 Task: Create a due date automation trigger when advanced on, on the monday of the week a card is due add basic without the green label at 11:00 AM.
Action: Mouse moved to (930, 280)
Screenshot: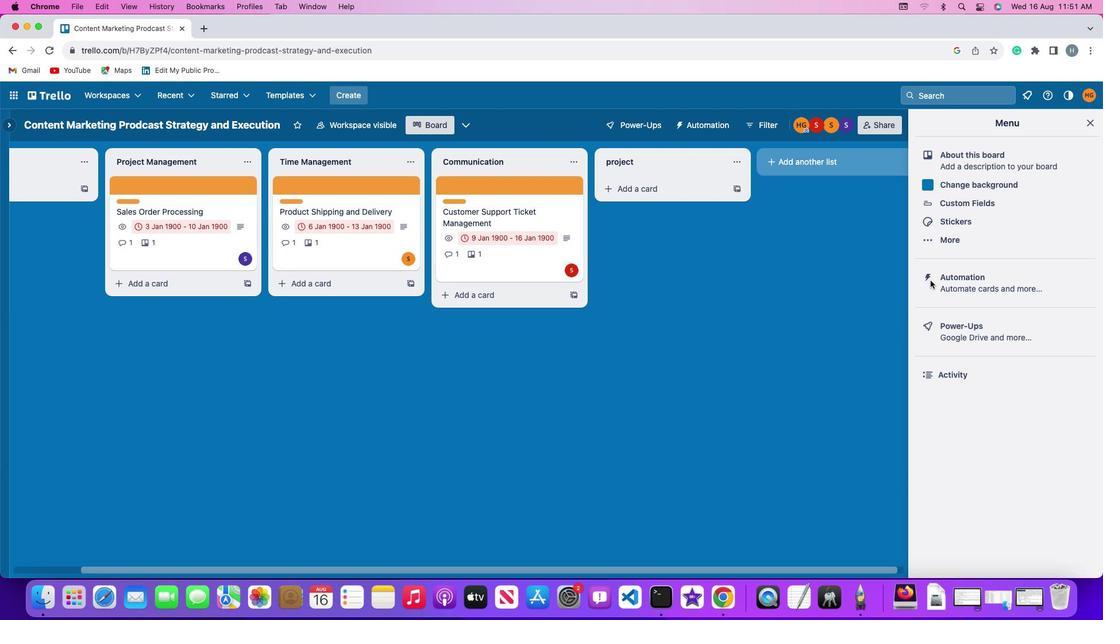 
Action: Mouse pressed left at (930, 280)
Screenshot: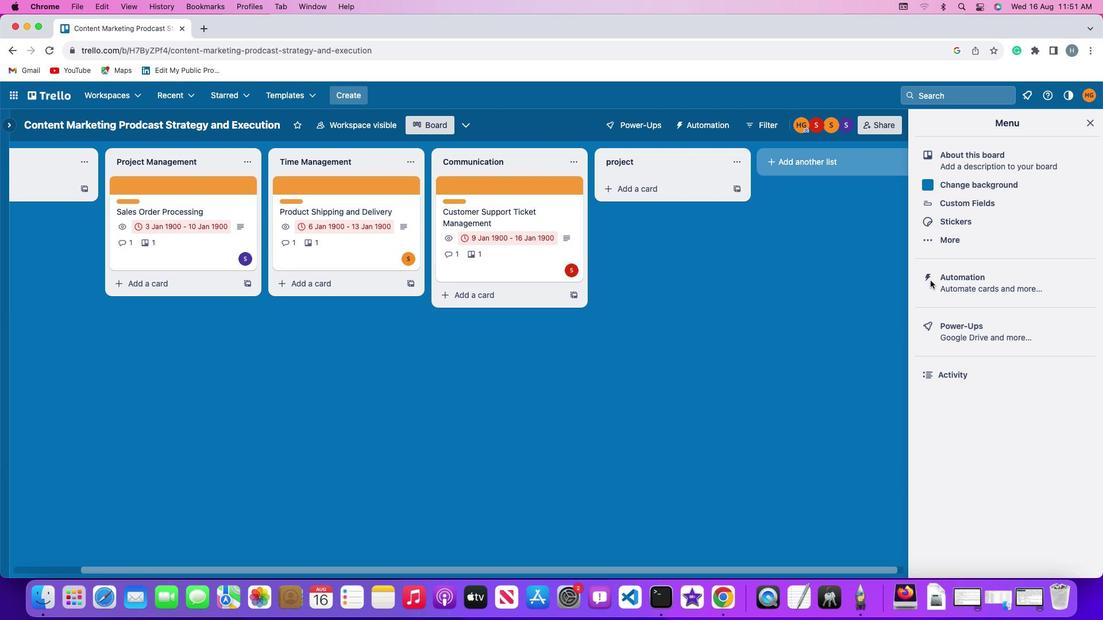 
Action: Mouse pressed left at (930, 280)
Screenshot: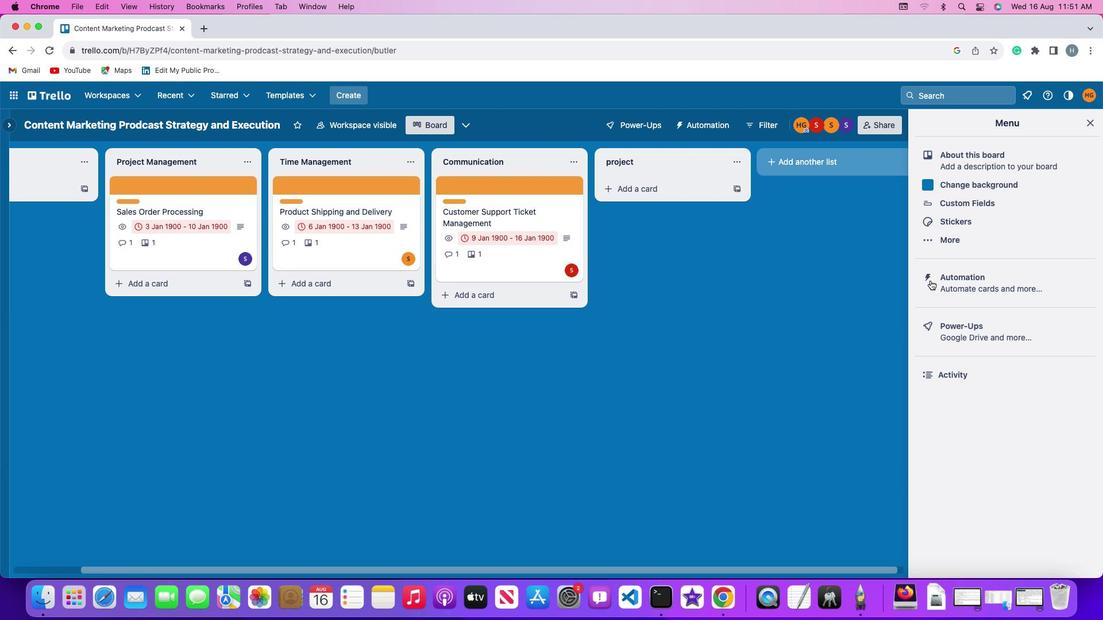 
Action: Mouse moved to (111, 270)
Screenshot: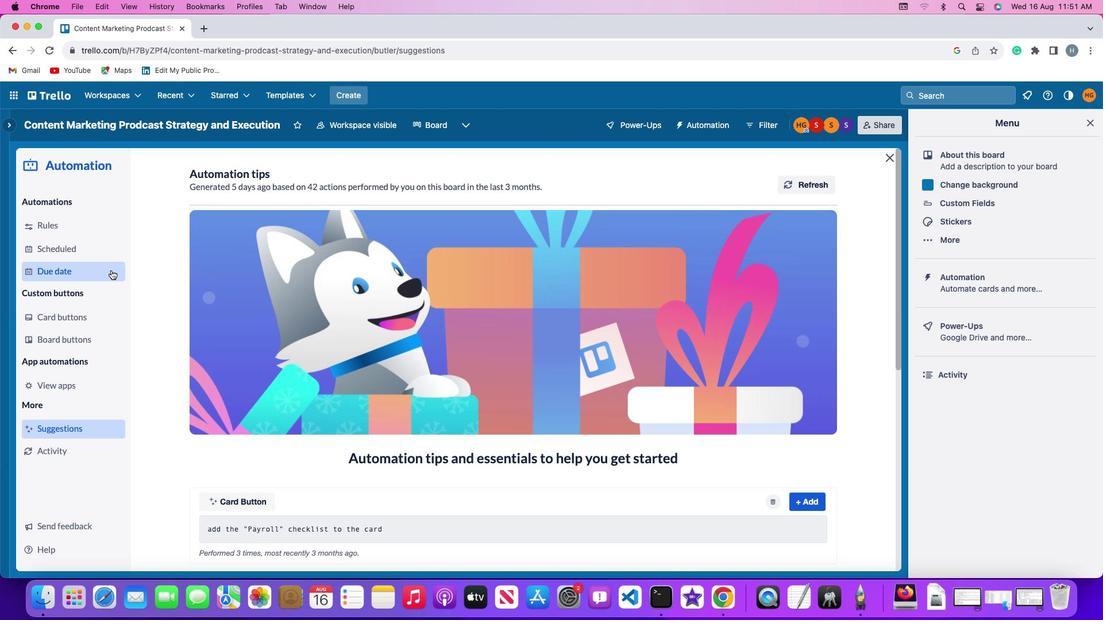 
Action: Mouse pressed left at (111, 270)
Screenshot: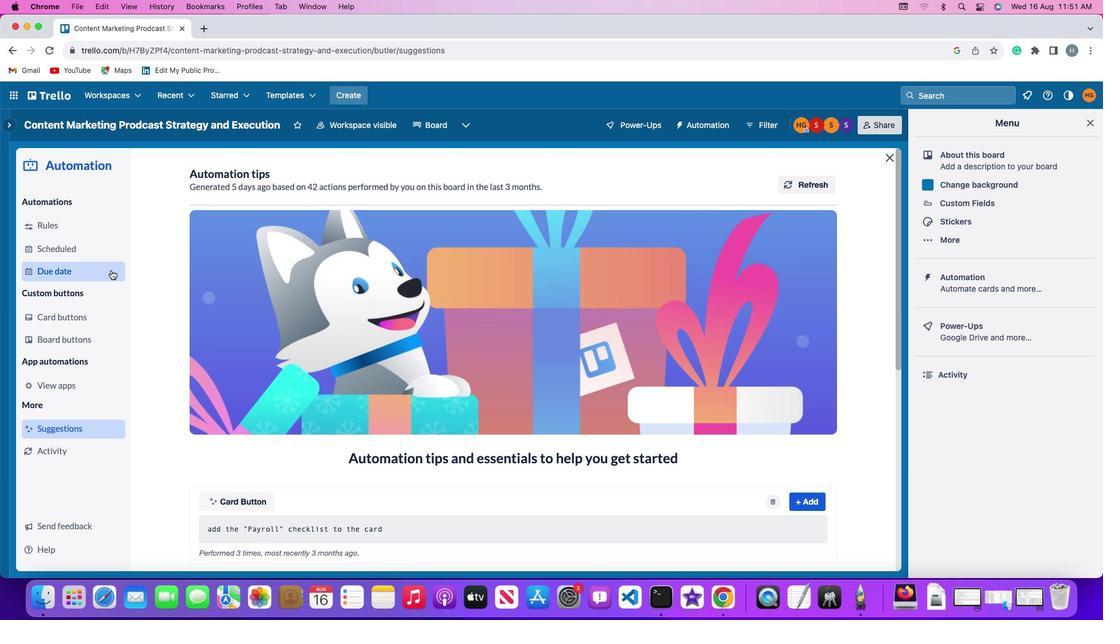
Action: Mouse moved to (761, 172)
Screenshot: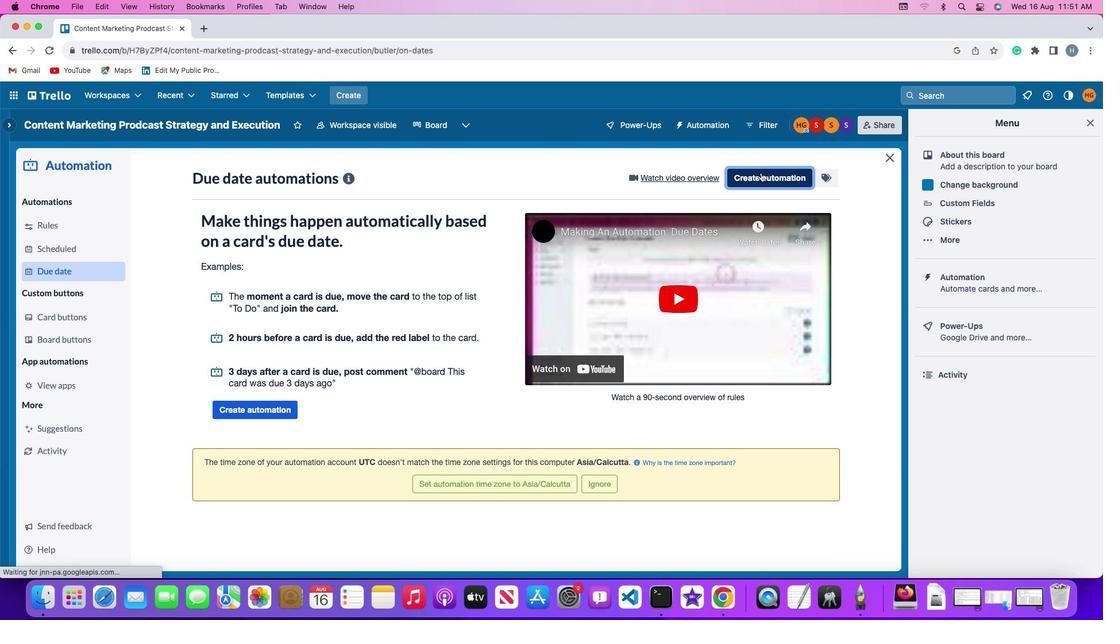 
Action: Mouse pressed left at (761, 172)
Screenshot: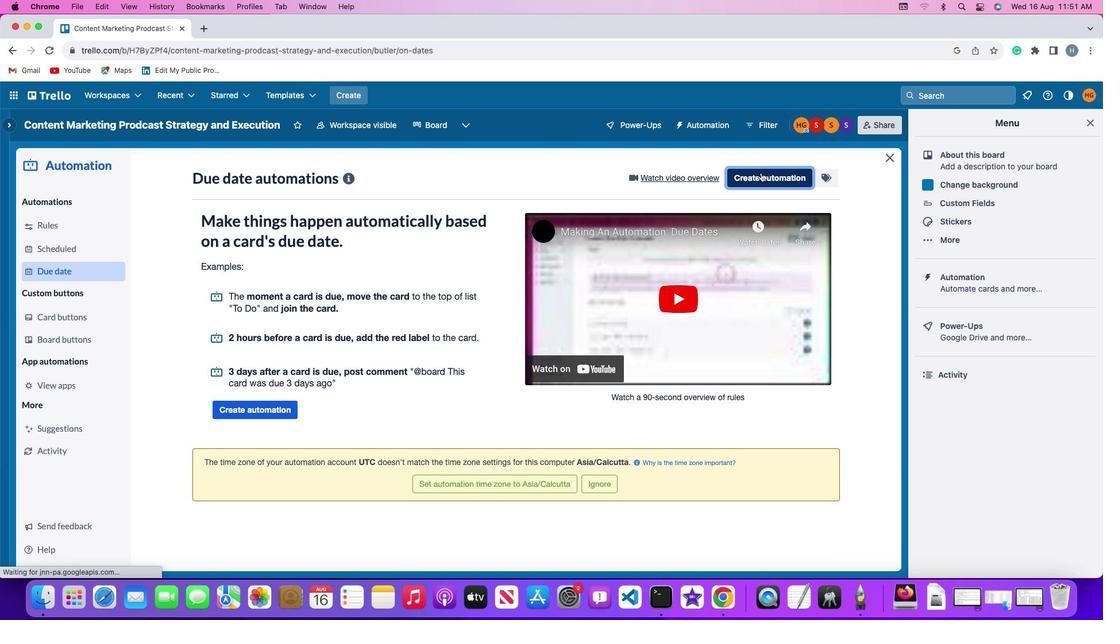 
Action: Mouse moved to (757, 171)
Screenshot: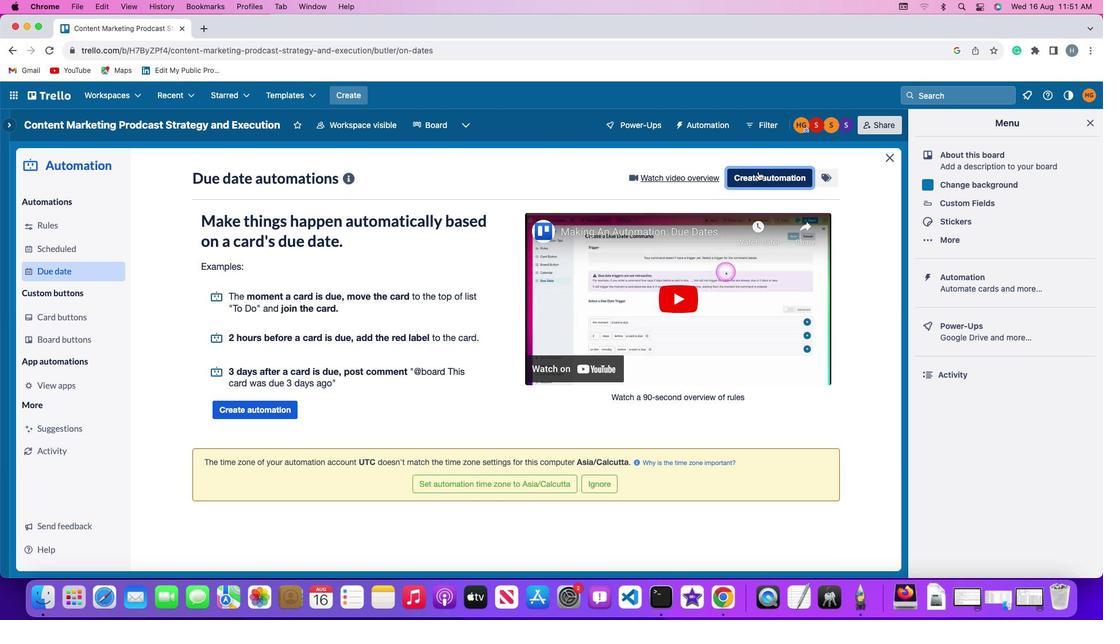 
Action: Mouse pressed left at (757, 171)
Screenshot: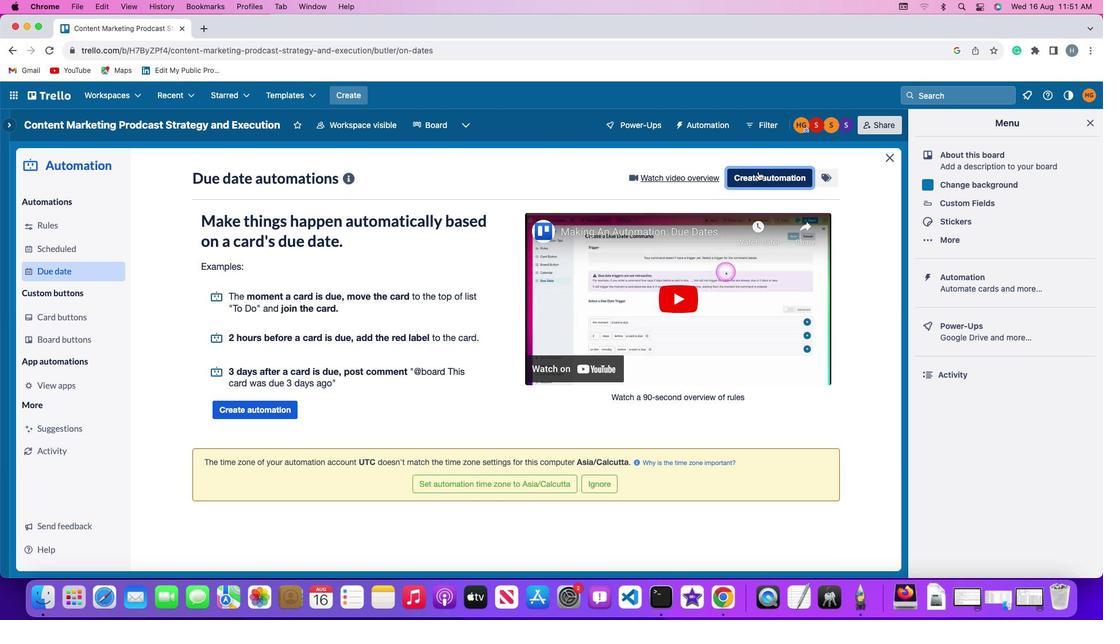 
Action: Mouse moved to (225, 291)
Screenshot: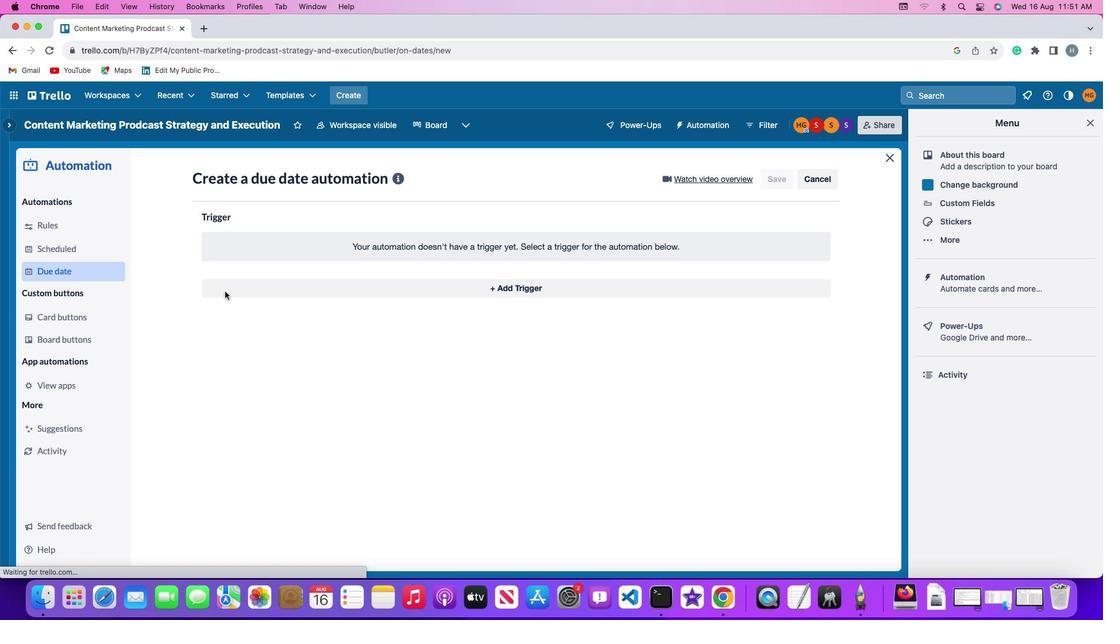 
Action: Mouse pressed left at (225, 291)
Screenshot: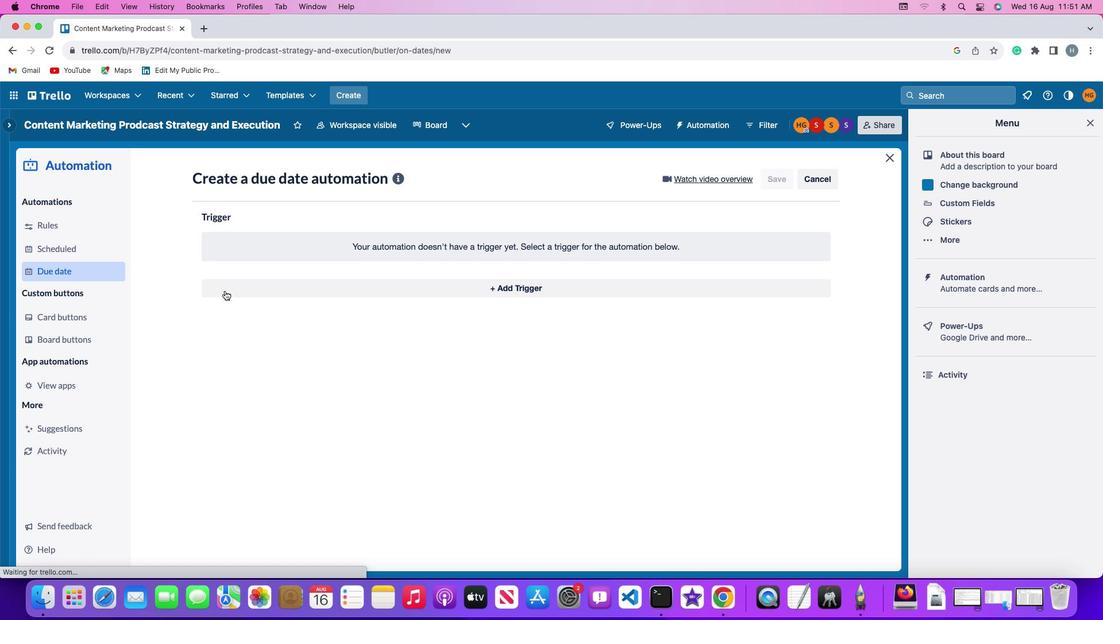 
Action: Mouse moved to (249, 491)
Screenshot: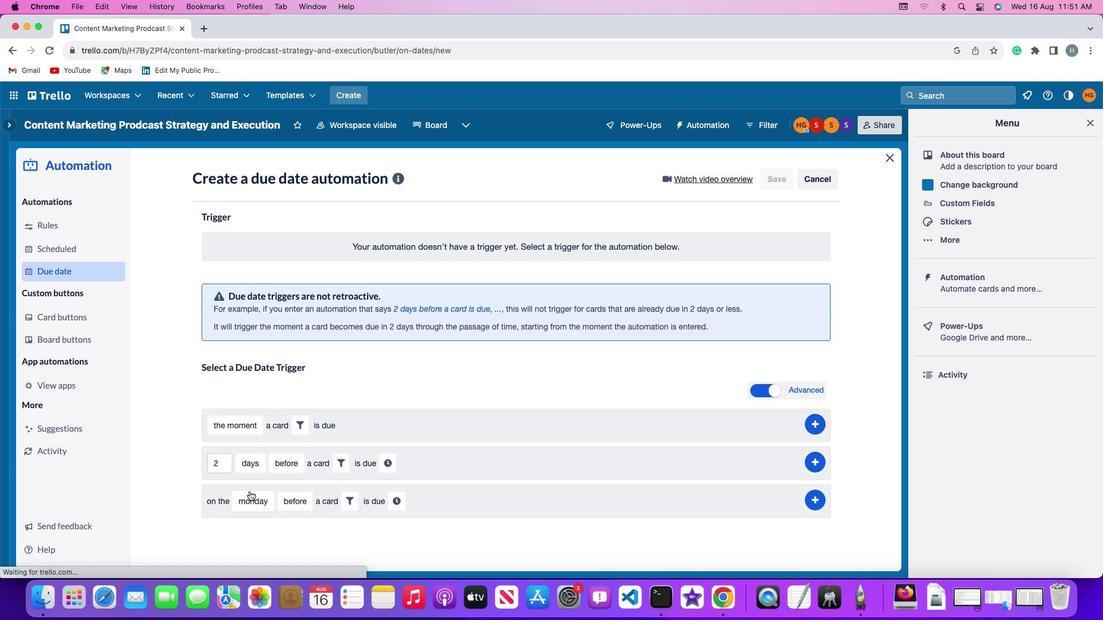 
Action: Mouse pressed left at (249, 491)
Screenshot: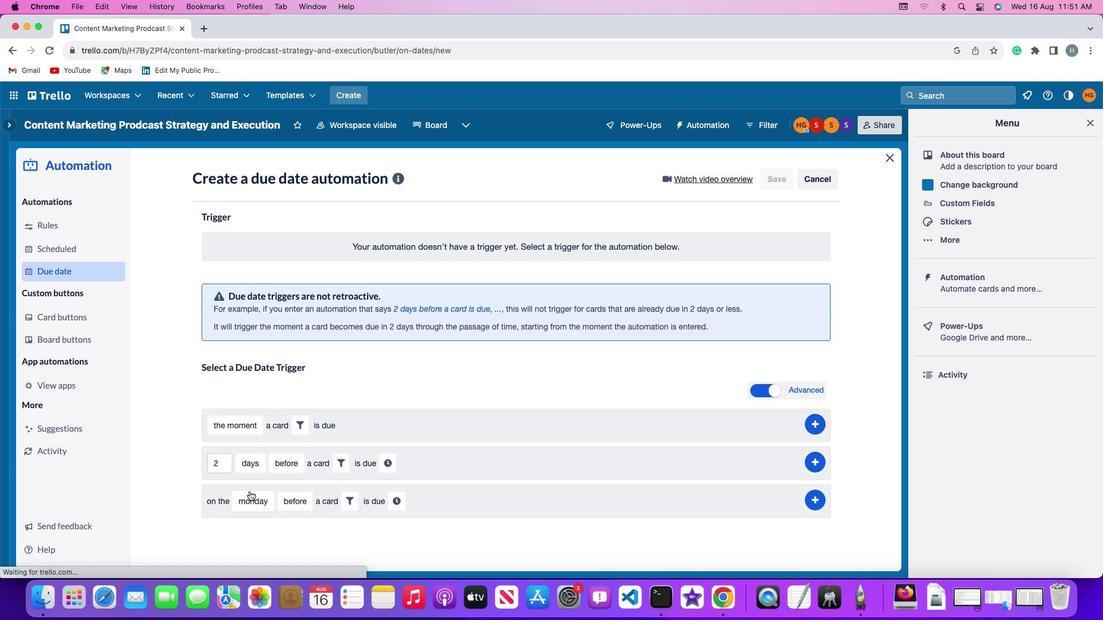 
Action: Mouse moved to (252, 332)
Screenshot: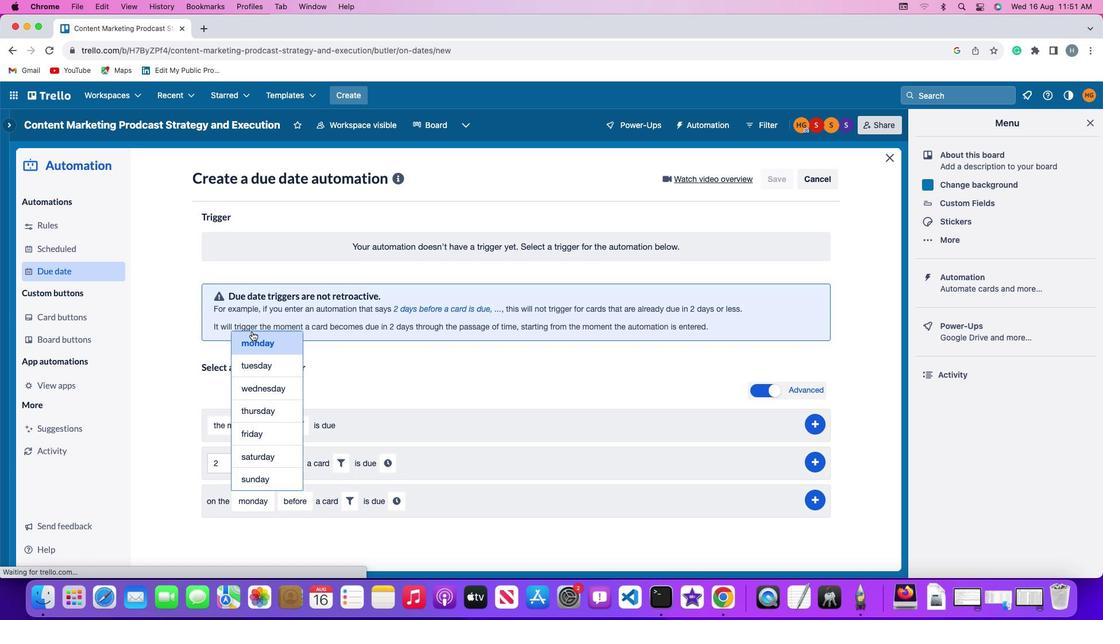 
Action: Mouse pressed left at (252, 332)
Screenshot: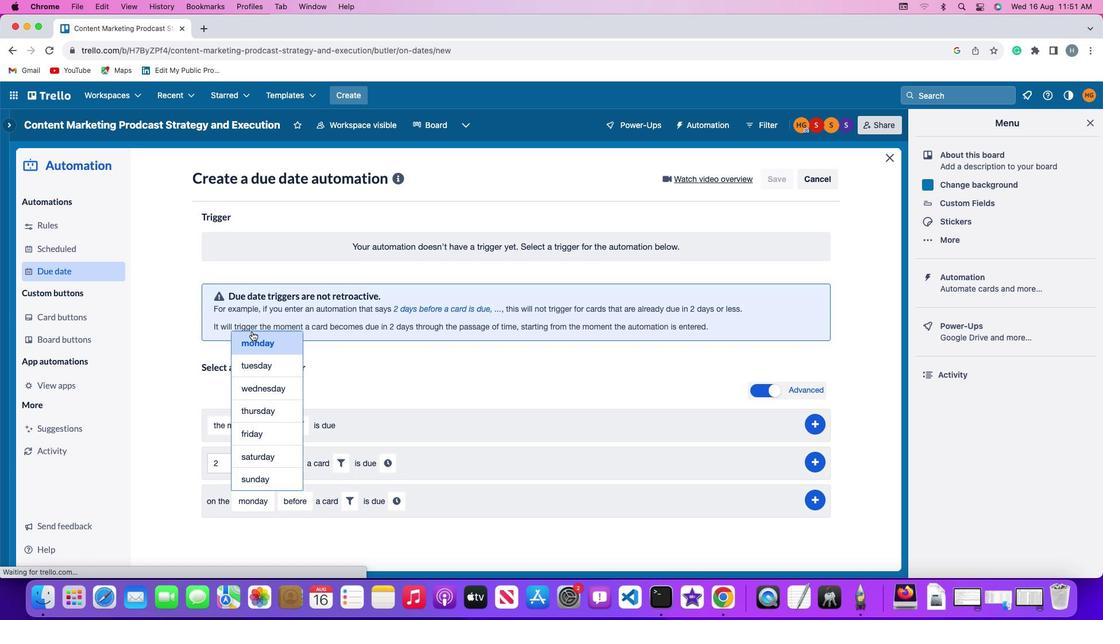 
Action: Mouse moved to (295, 496)
Screenshot: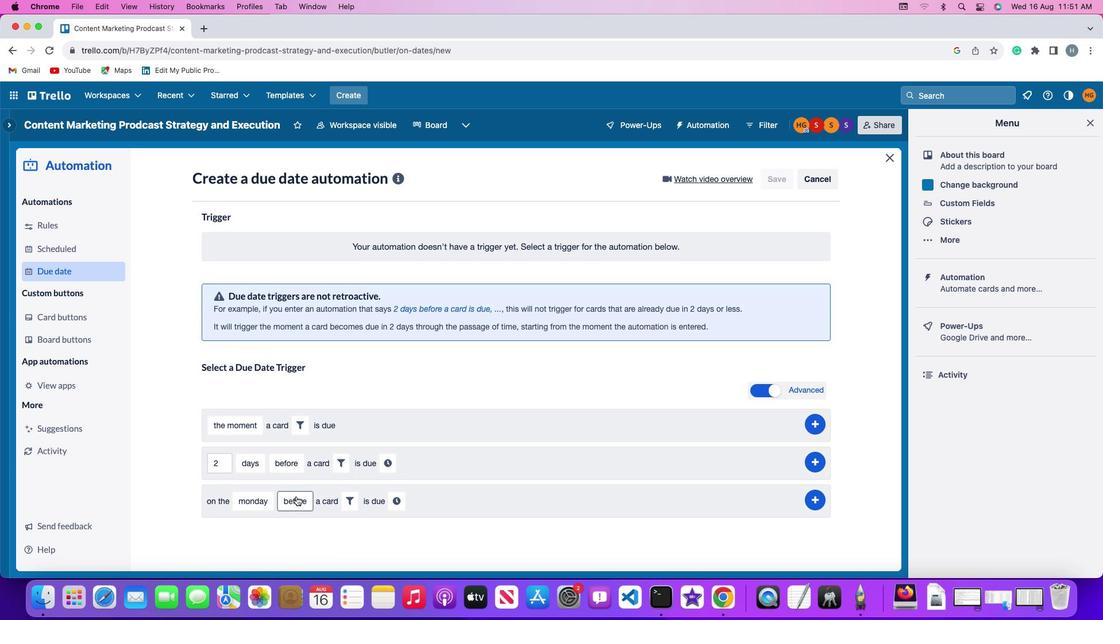 
Action: Mouse pressed left at (295, 496)
Screenshot: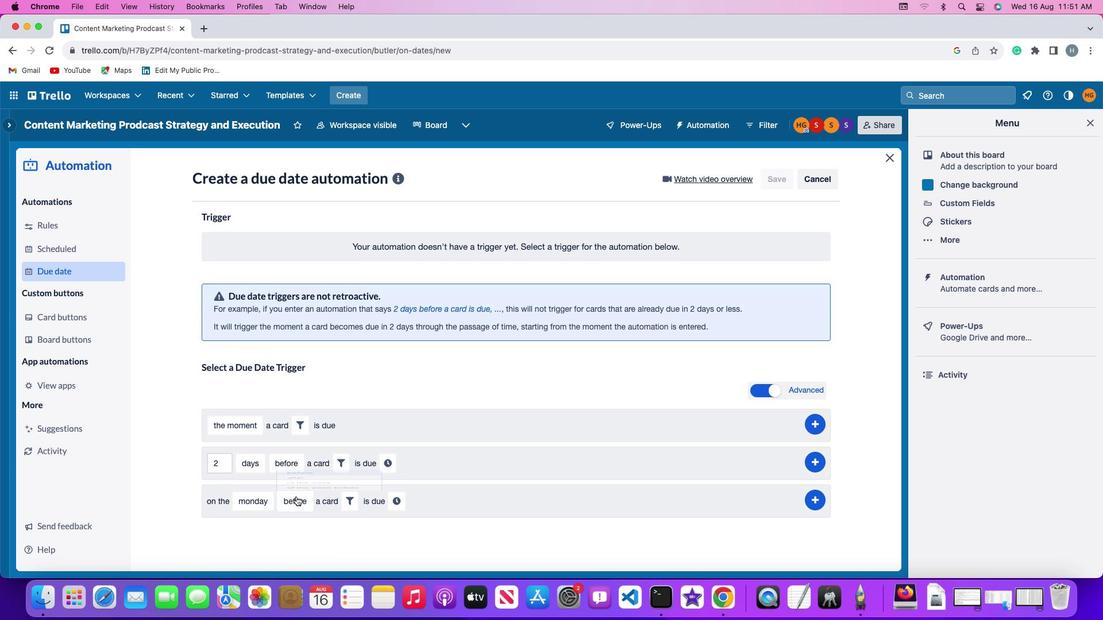 
Action: Mouse moved to (310, 458)
Screenshot: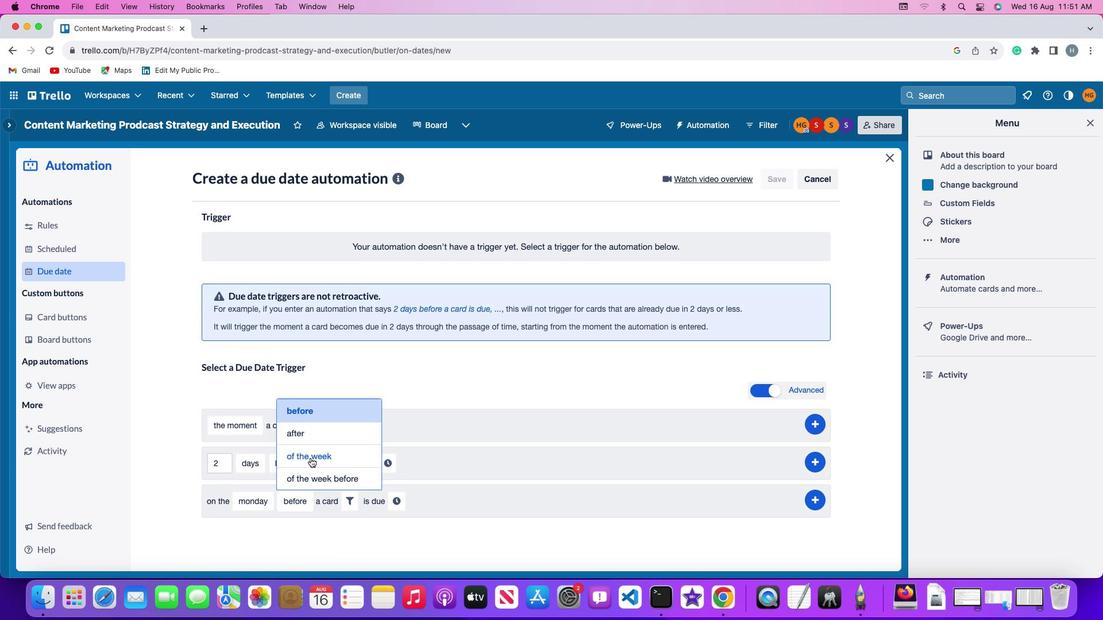 
Action: Mouse pressed left at (310, 458)
Screenshot: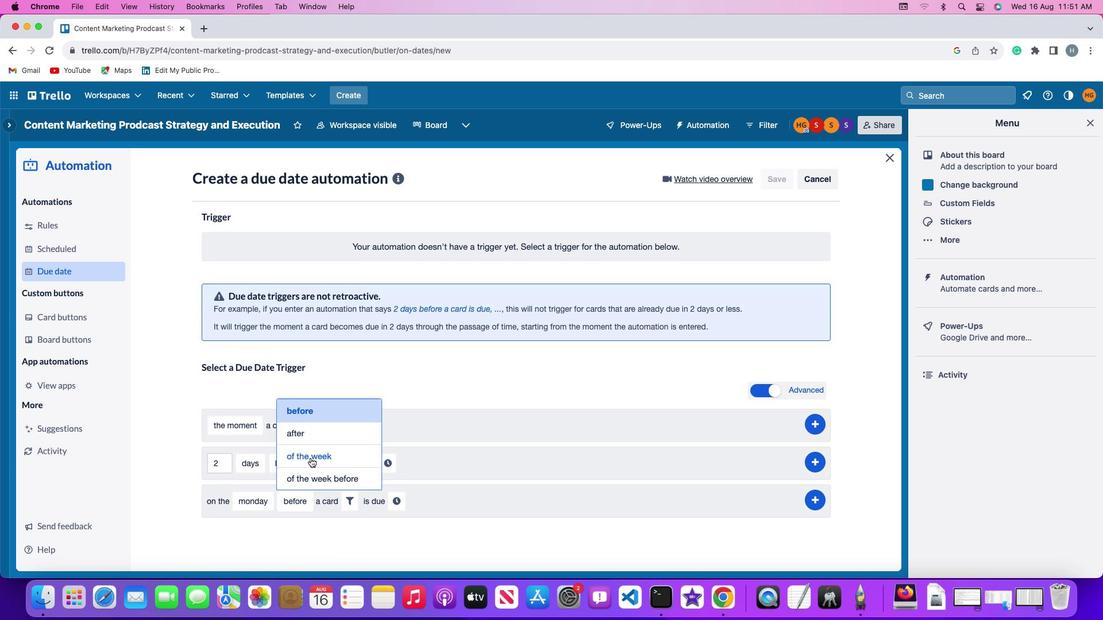 
Action: Mouse moved to (369, 500)
Screenshot: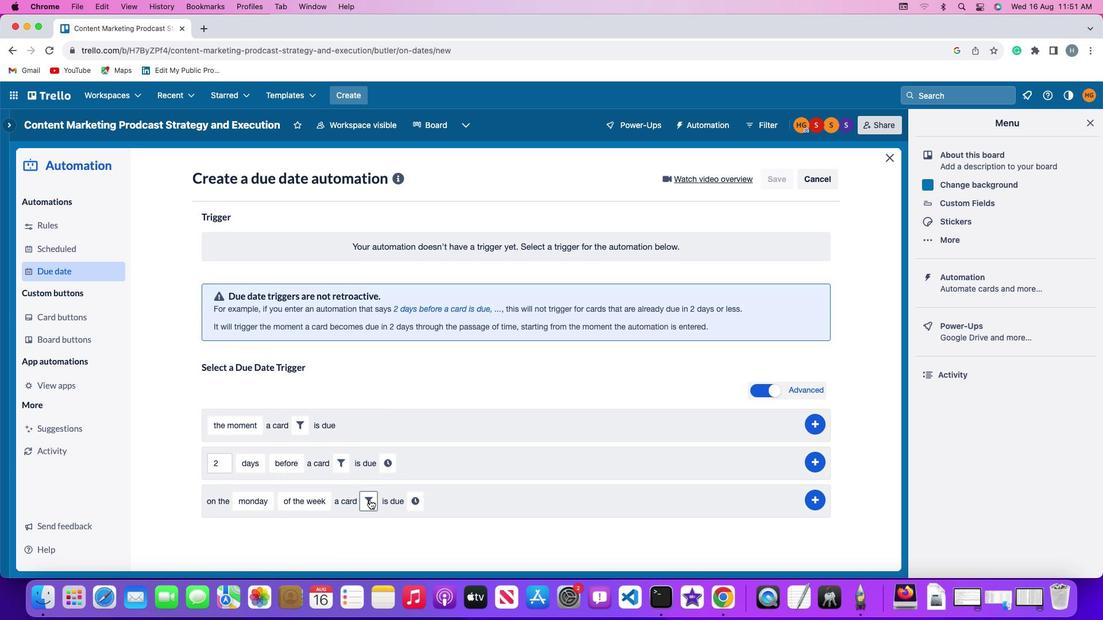 
Action: Mouse pressed left at (369, 500)
Screenshot: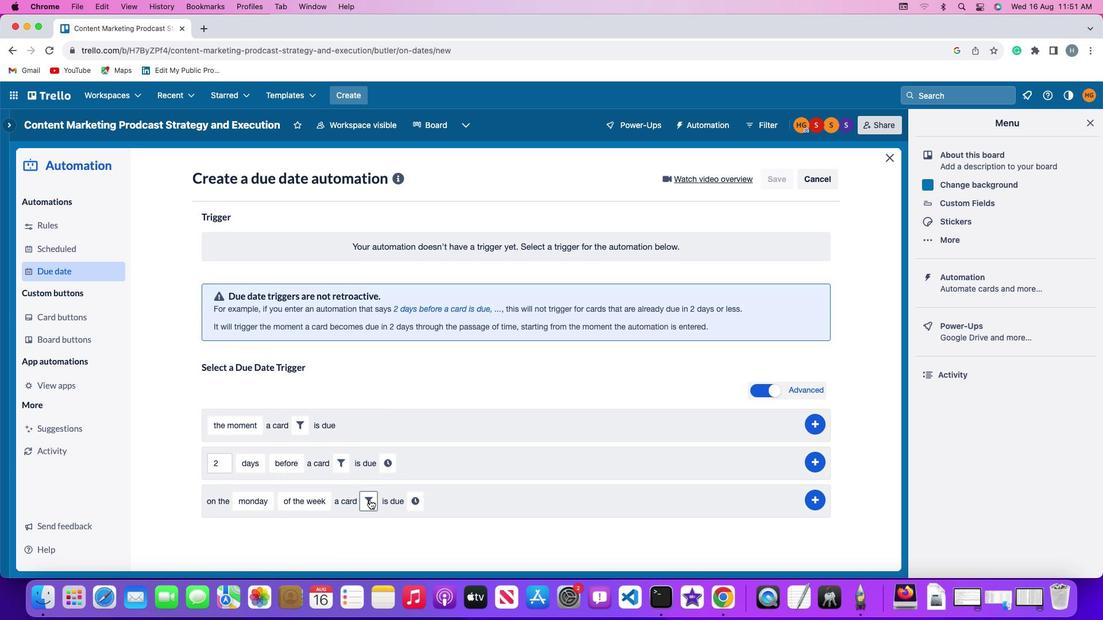
Action: Mouse moved to (334, 542)
Screenshot: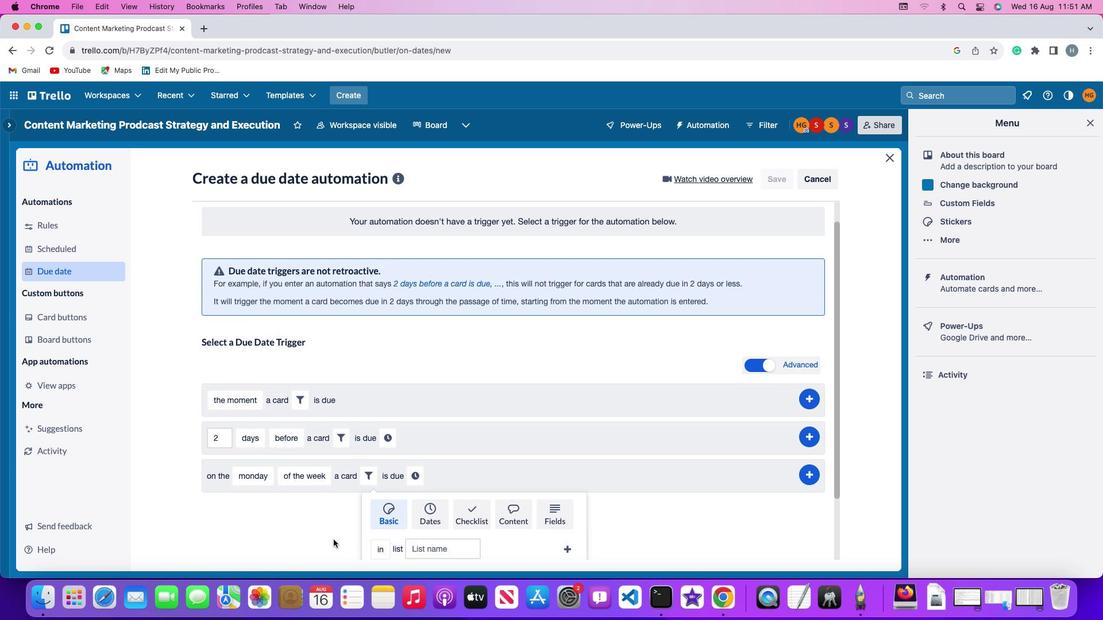 
Action: Mouse scrolled (334, 542) with delta (0, 0)
Screenshot: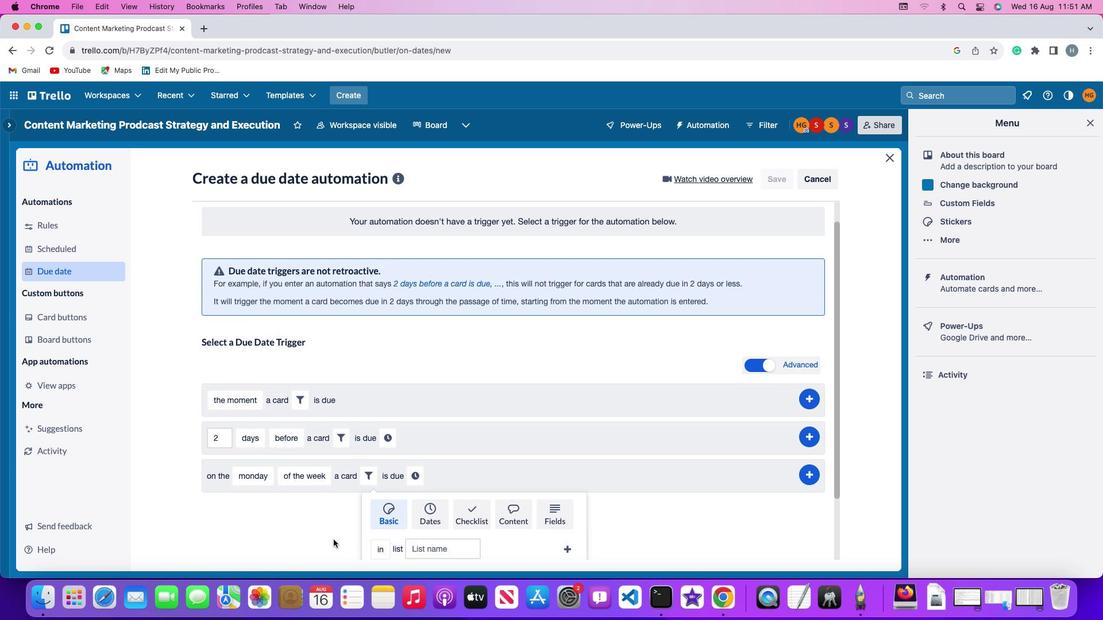 
Action: Mouse moved to (334, 542)
Screenshot: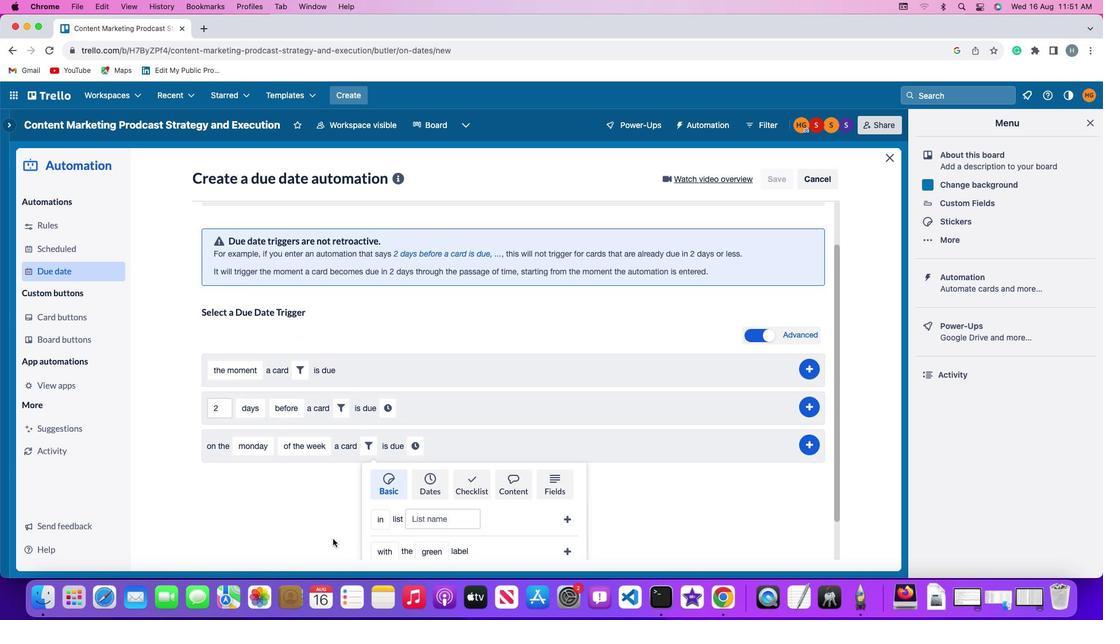 
Action: Mouse scrolled (334, 542) with delta (0, 0)
Screenshot: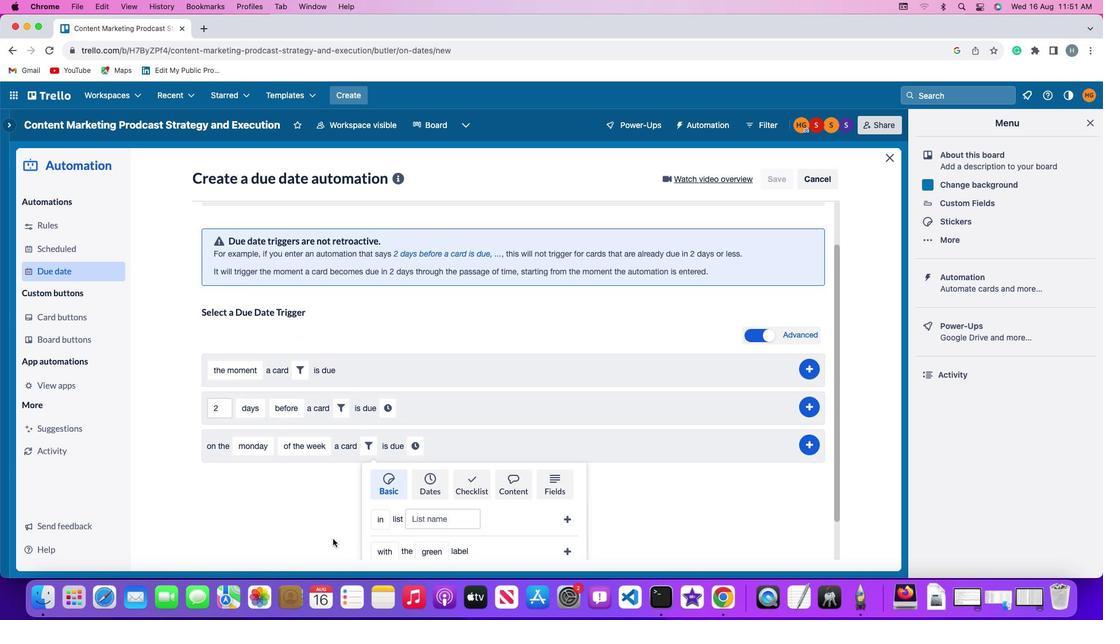 
Action: Mouse moved to (334, 541)
Screenshot: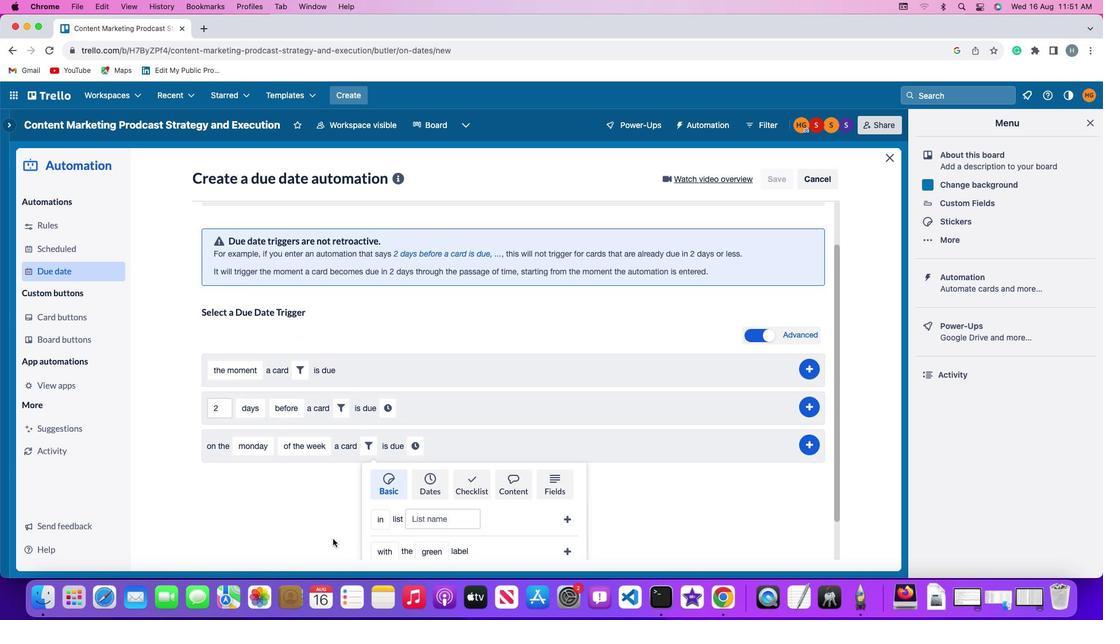 
Action: Mouse scrolled (334, 541) with delta (0, -1)
Screenshot: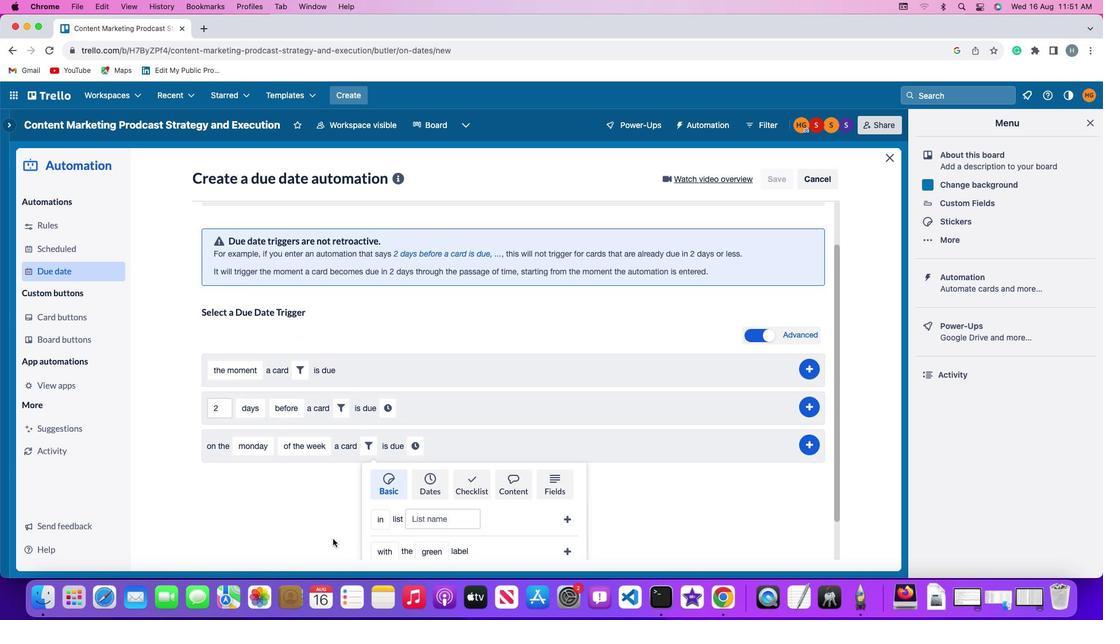 
Action: Mouse moved to (334, 541)
Screenshot: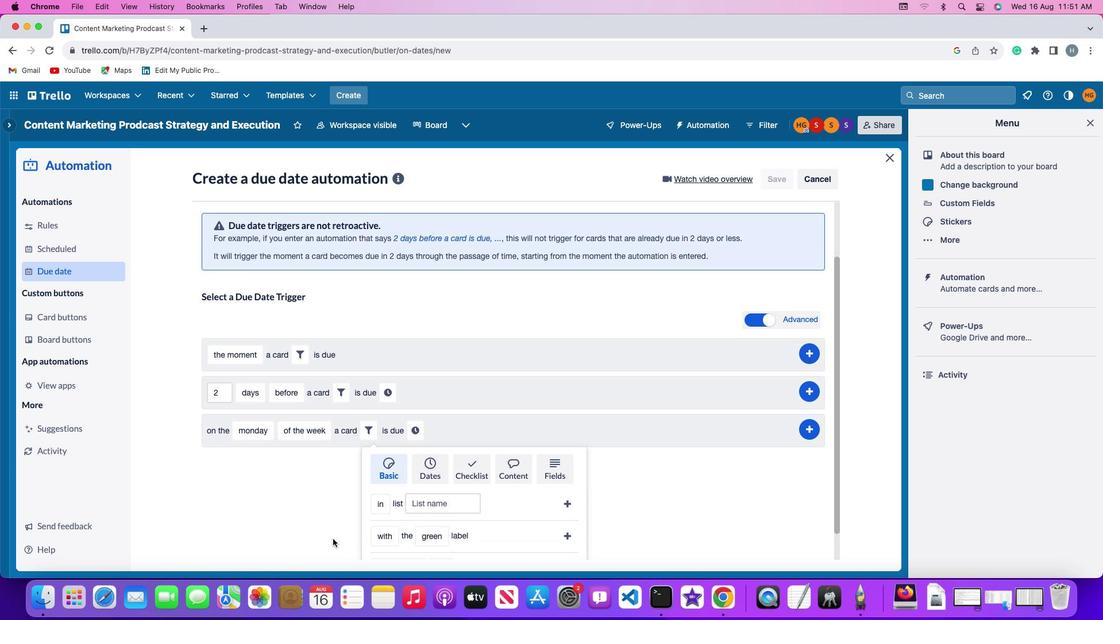 
Action: Mouse scrolled (334, 541) with delta (0, -2)
Screenshot: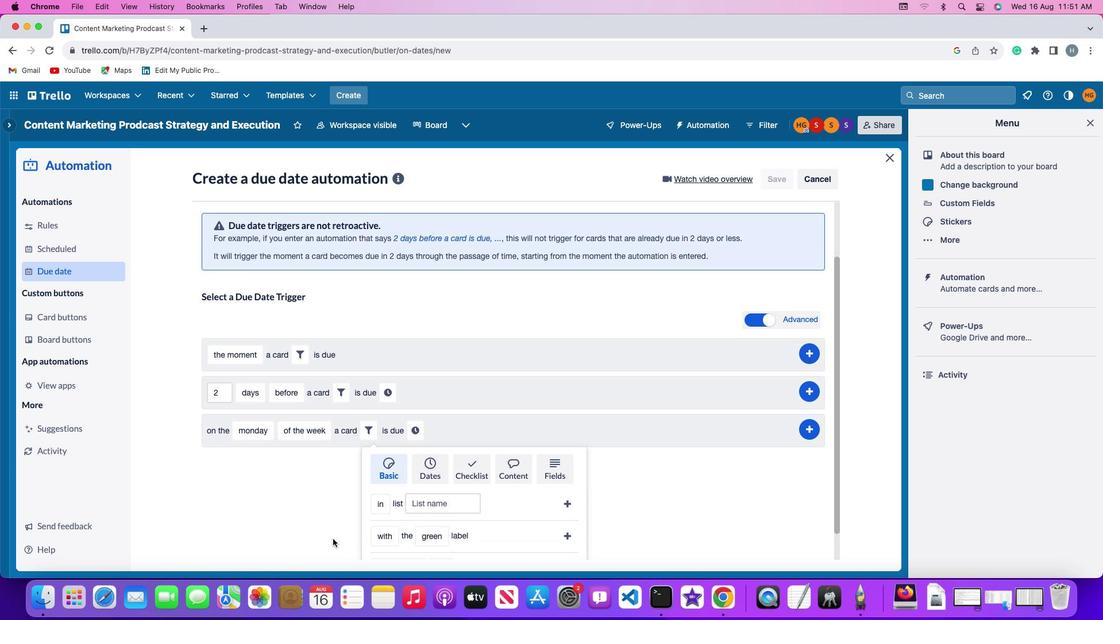 
Action: Mouse moved to (333, 540)
Screenshot: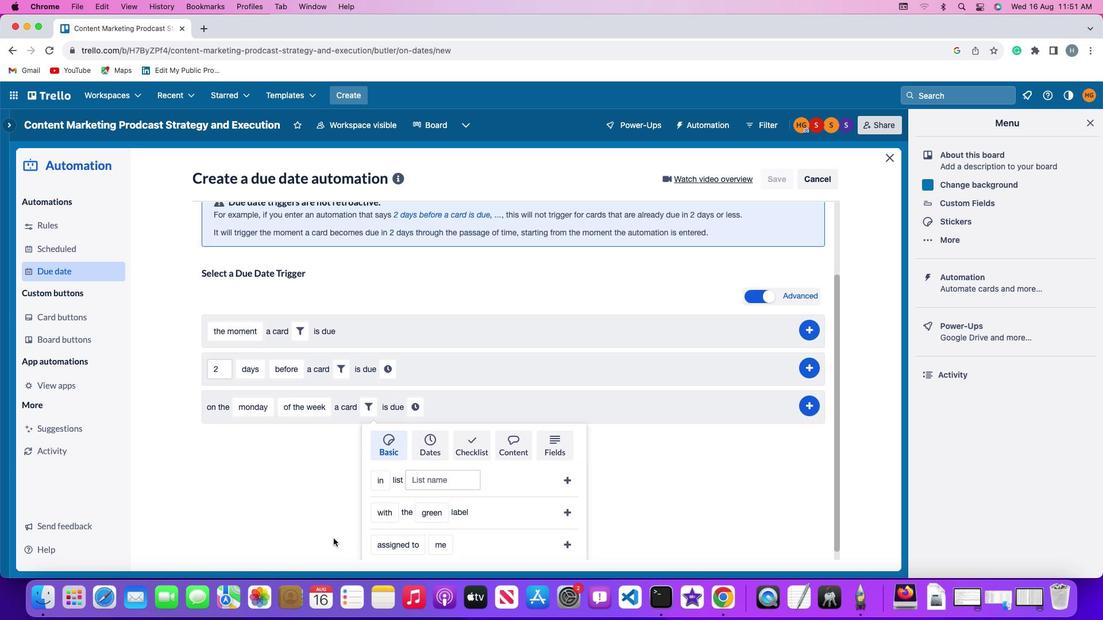 
Action: Mouse scrolled (333, 540) with delta (0, -3)
Screenshot: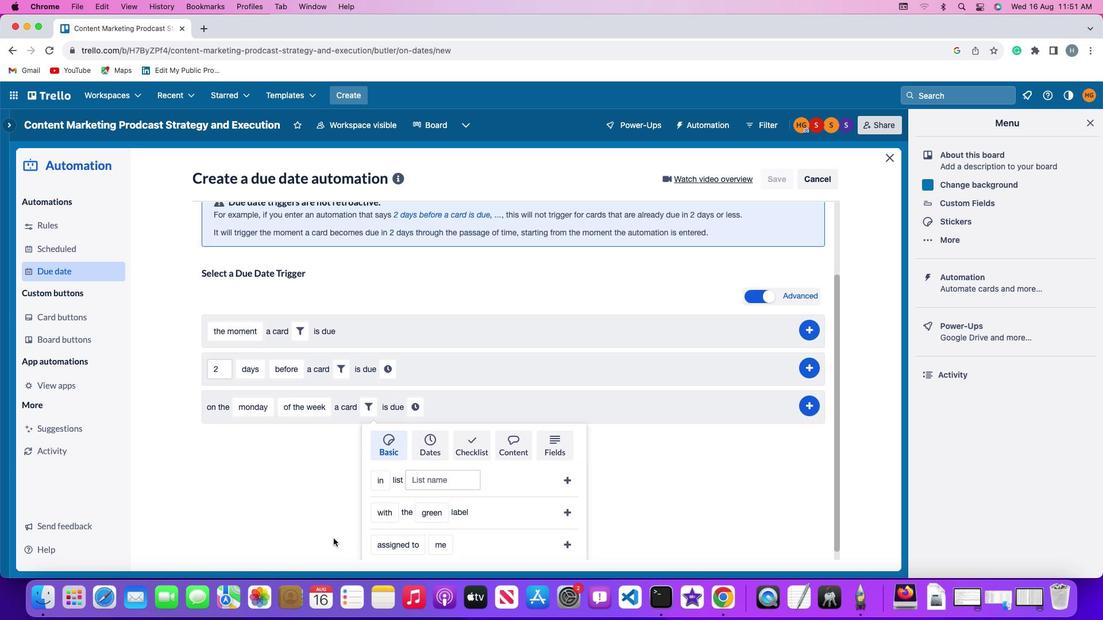 
Action: Mouse moved to (333, 538)
Screenshot: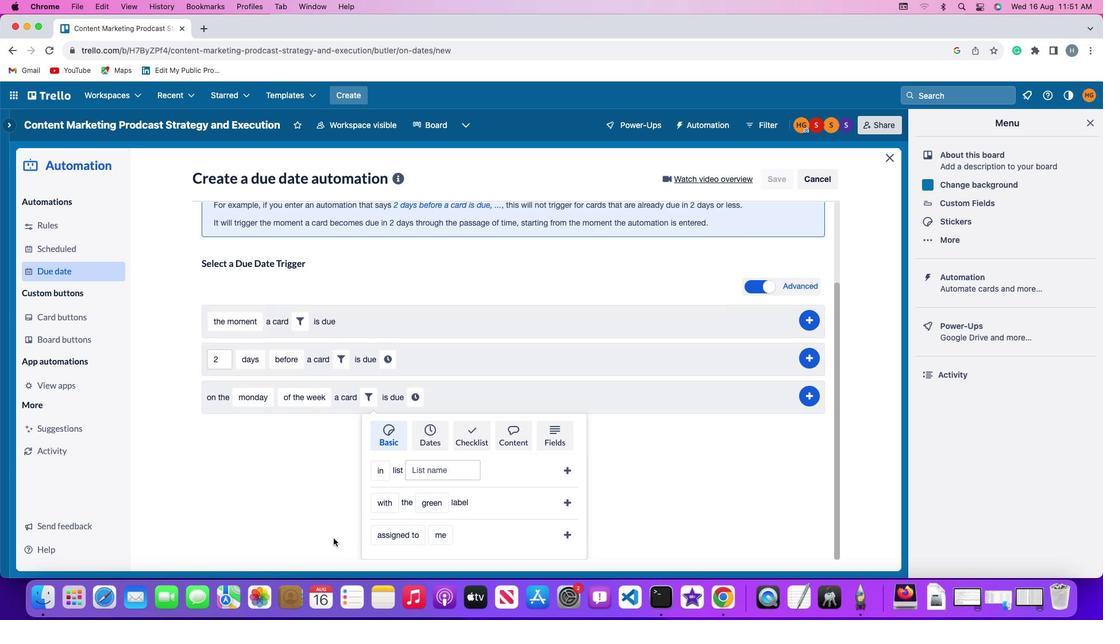
Action: Mouse scrolled (333, 538) with delta (0, 0)
Screenshot: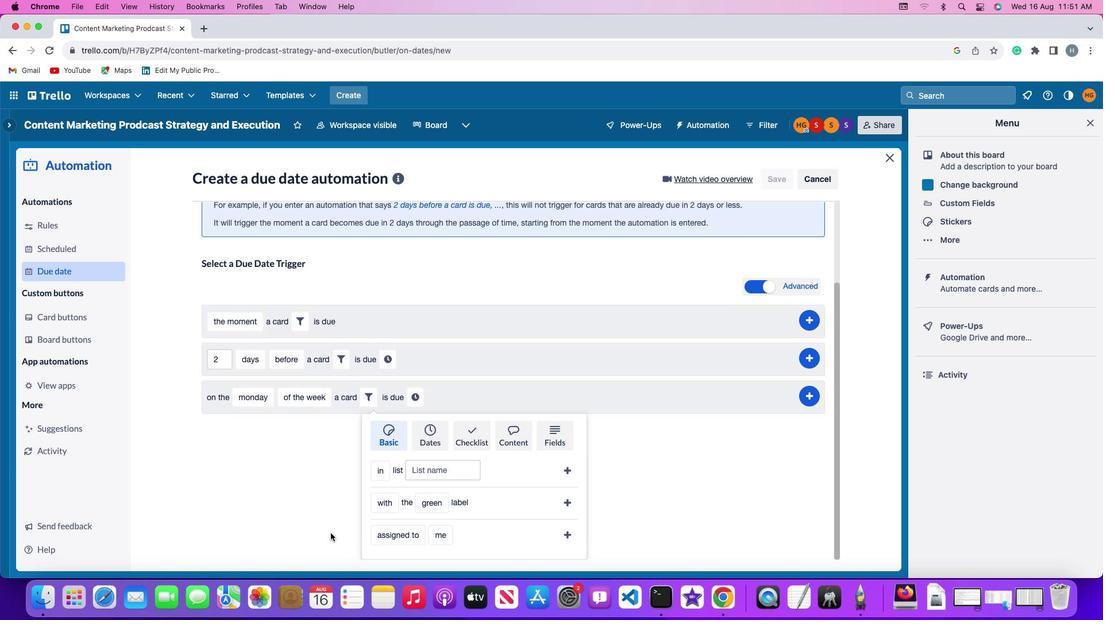 
Action: Mouse scrolled (333, 538) with delta (0, 0)
Screenshot: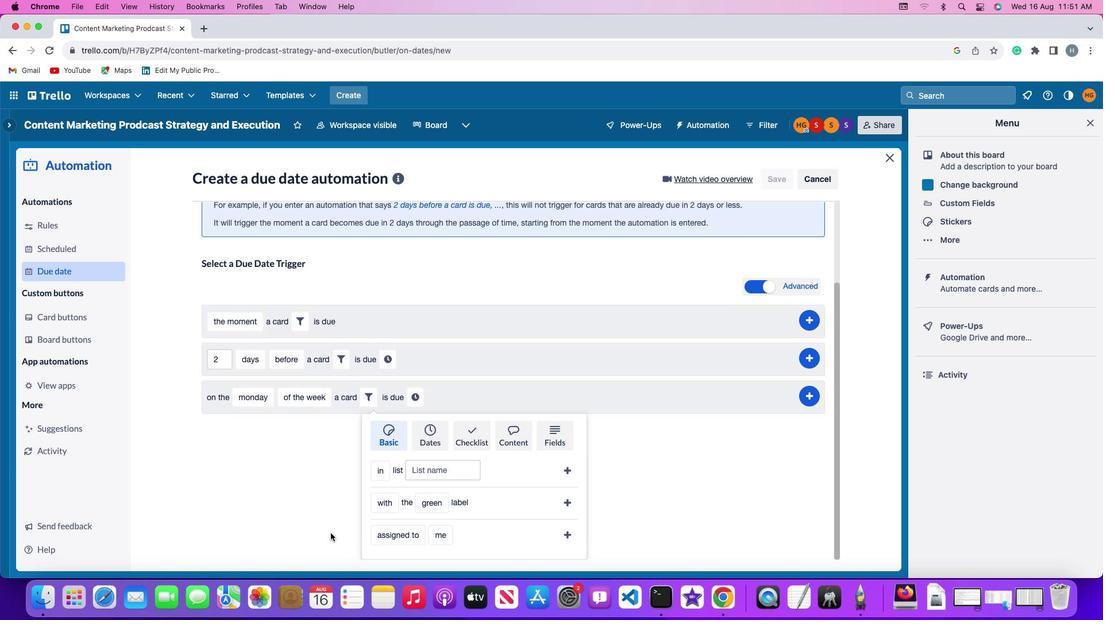 
Action: Mouse scrolled (333, 538) with delta (0, -2)
Screenshot: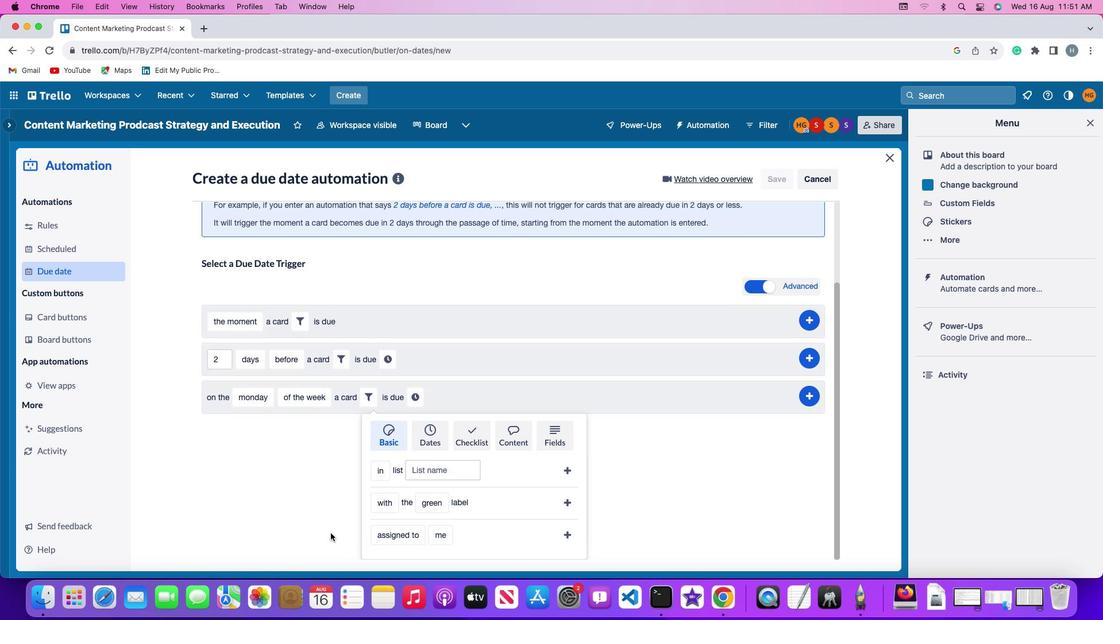 
Action: Mouse scrolled (333, 538) with delta (0, -2)
Screenshot: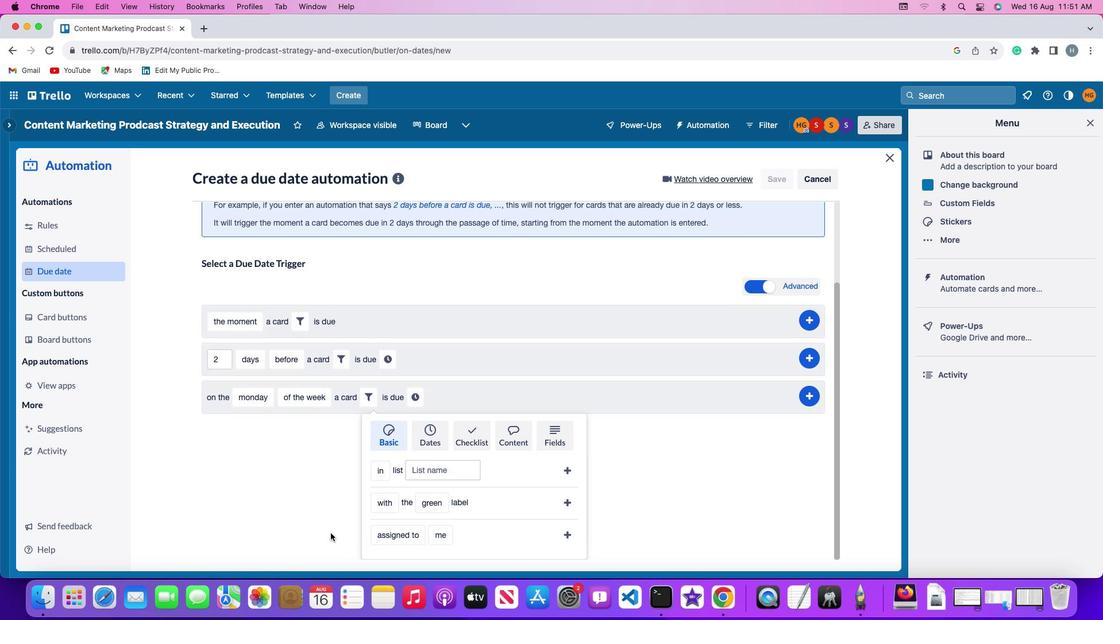 
Action: Mouse moved to (379, 506)
Screenshot: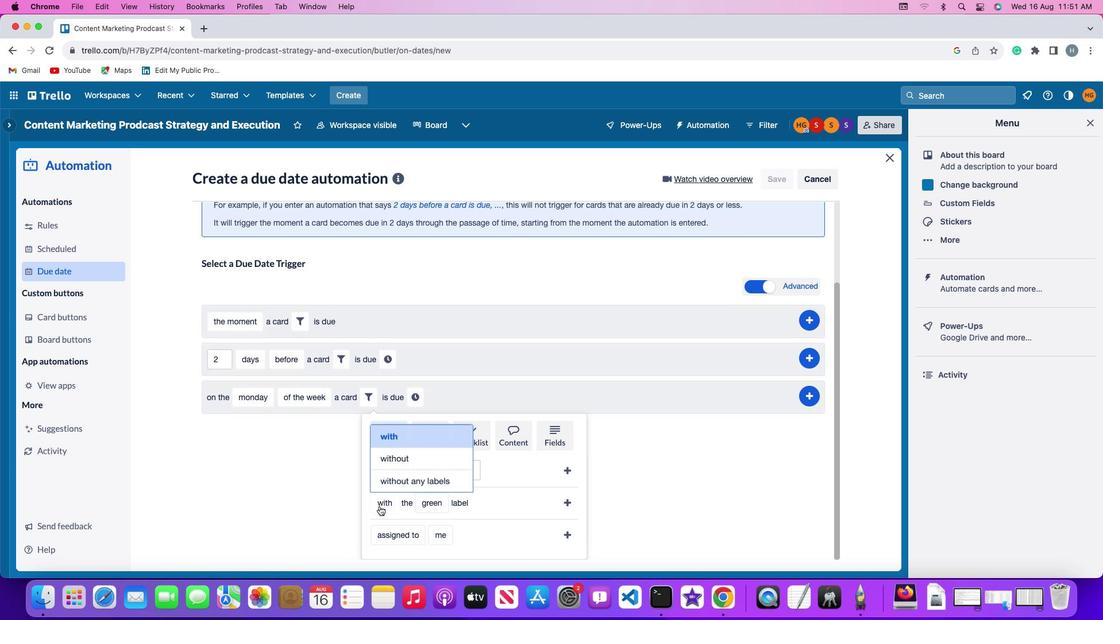 
Action: Mouse pressed left at (379, 506)
Screenshot: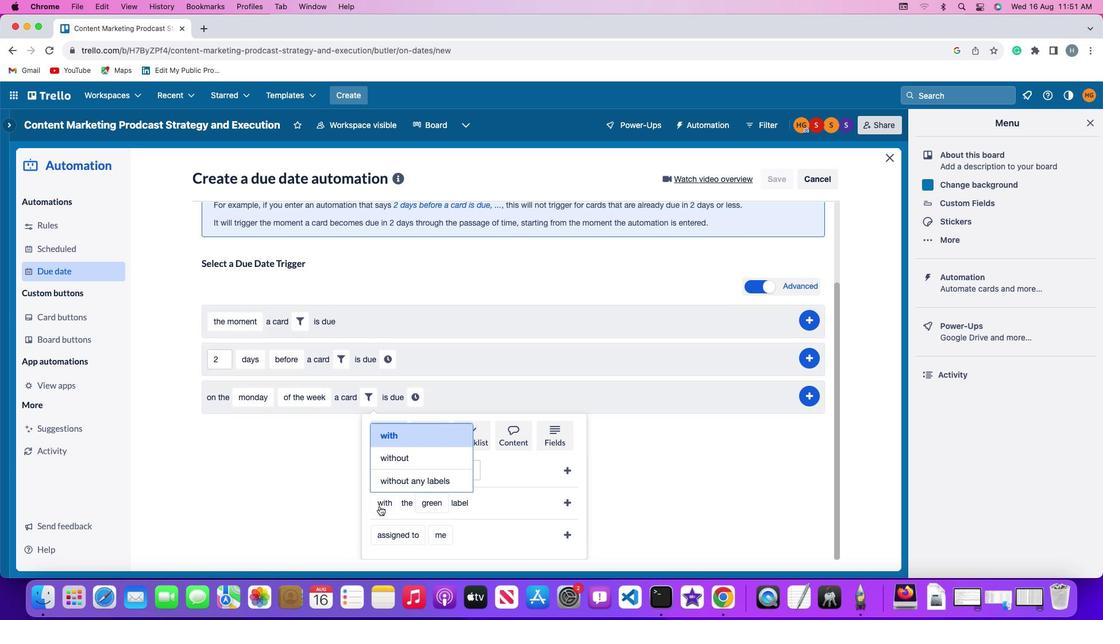 
Action: Mouse moved to (389, 455)
Screenshot: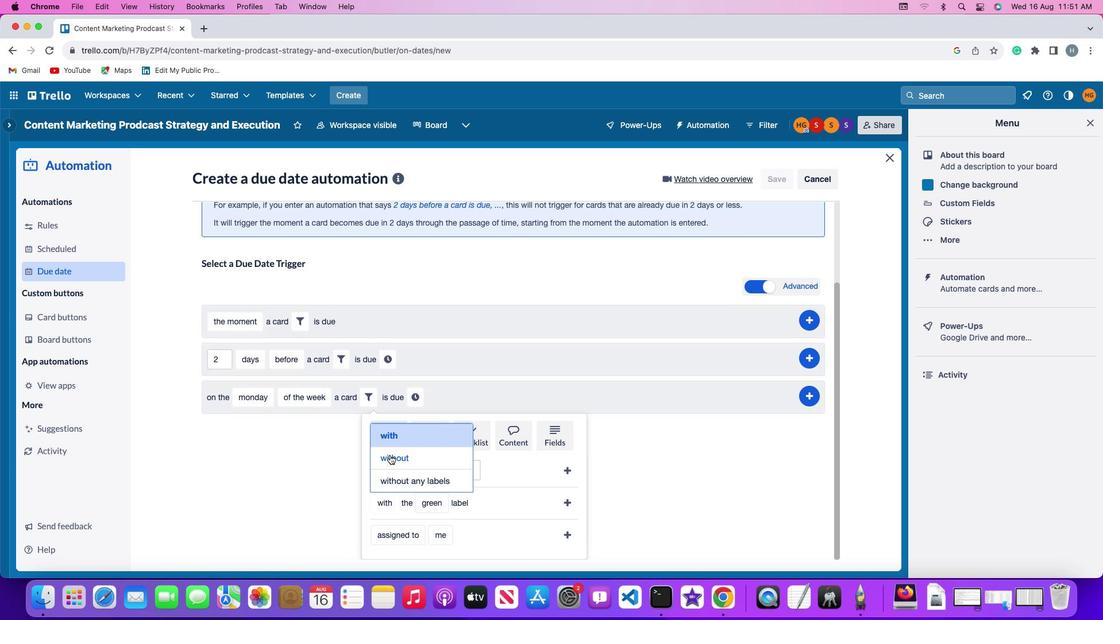 
Action: Mouse pressed left at (389, 455)
Screenshot: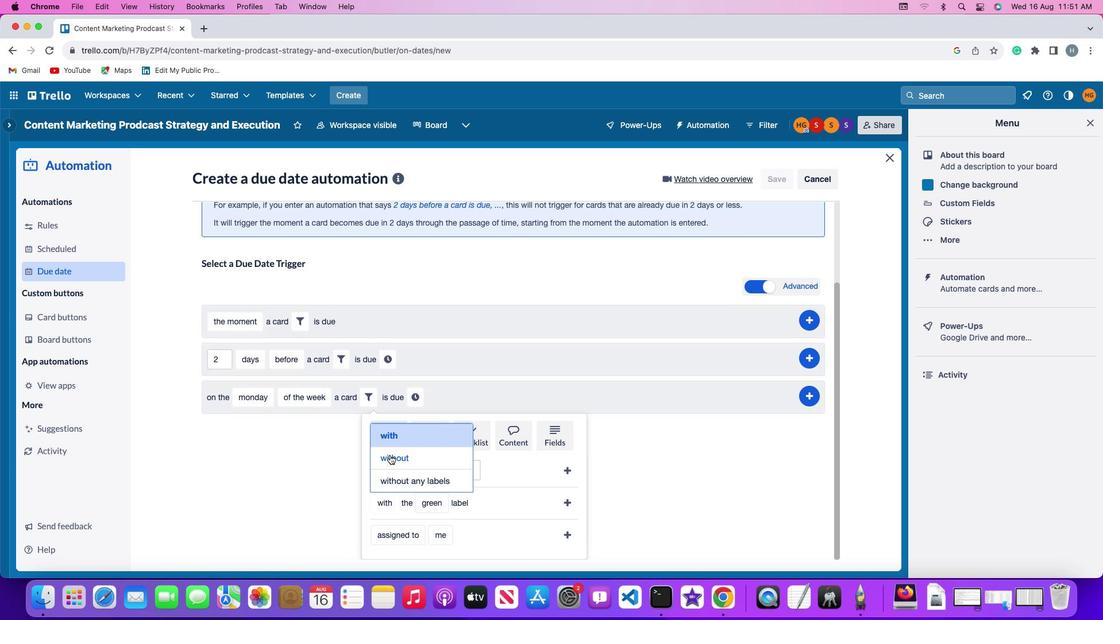 
Action: Mouse moved to (440, 496)
Screenshot: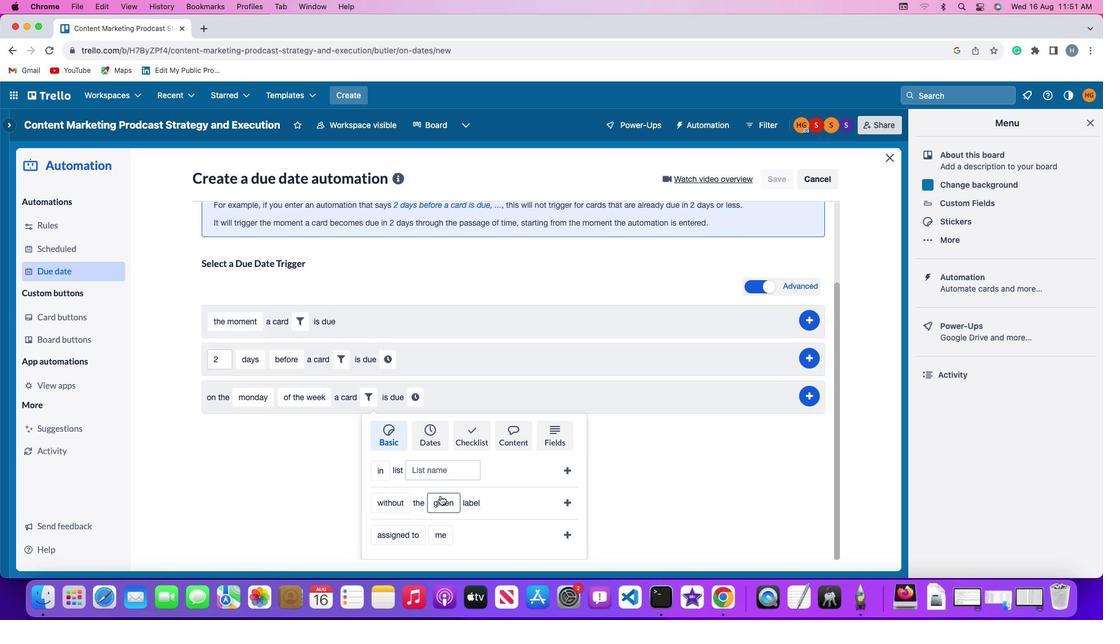 
Action: Mouse pressed left at (440, 496)
Screenshot: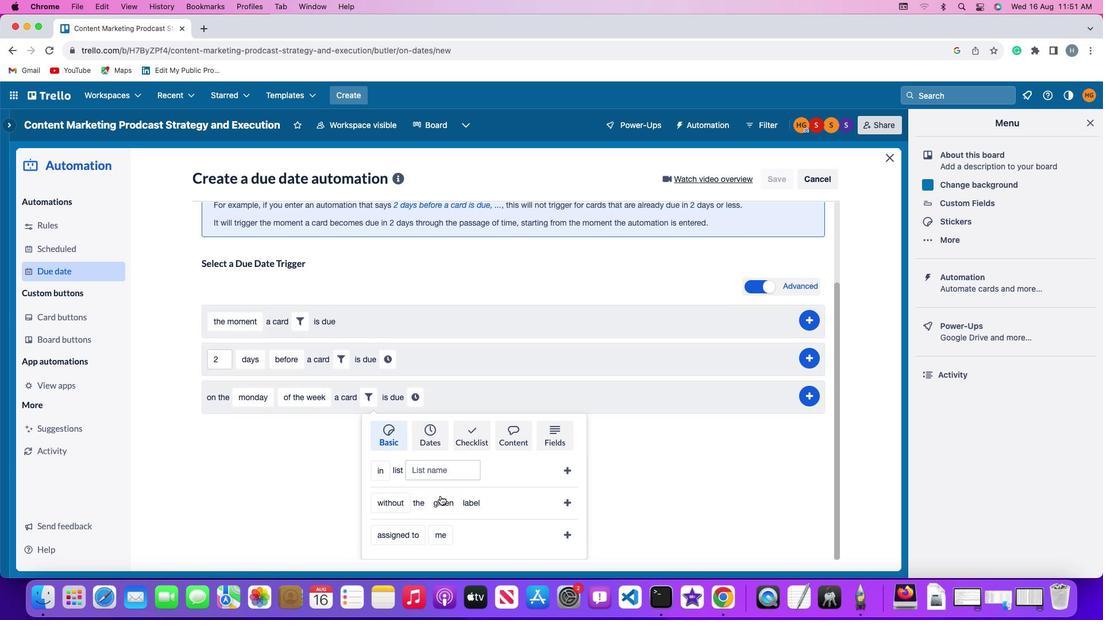 
Action: Mouse moved to (446, 361)
Screenshot: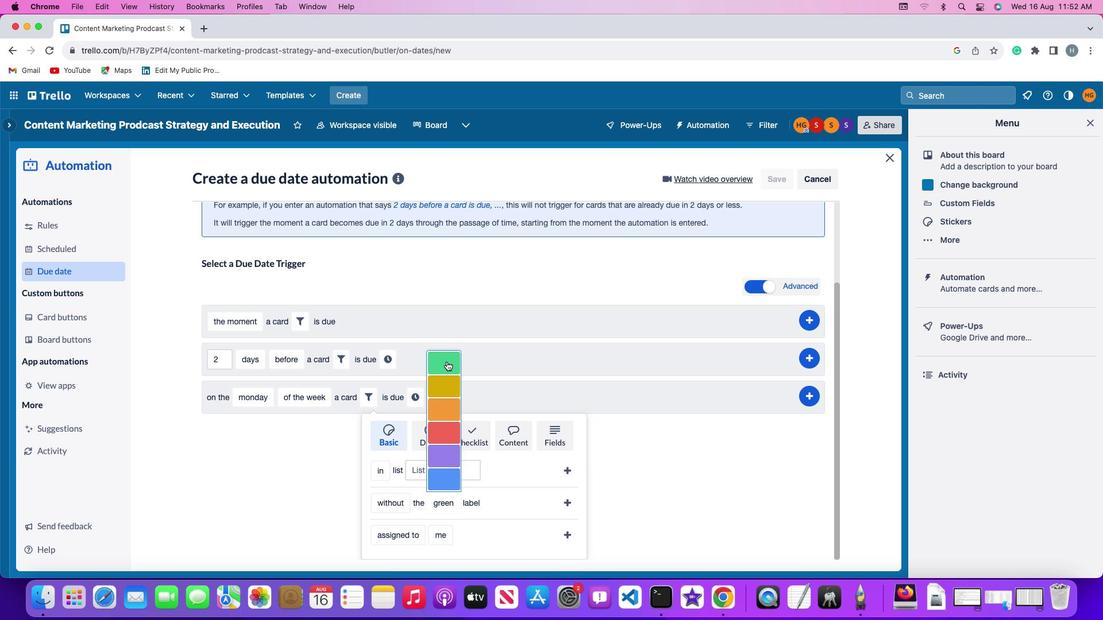
Action: Mouse pressed left at (446, 361)
Screenshot: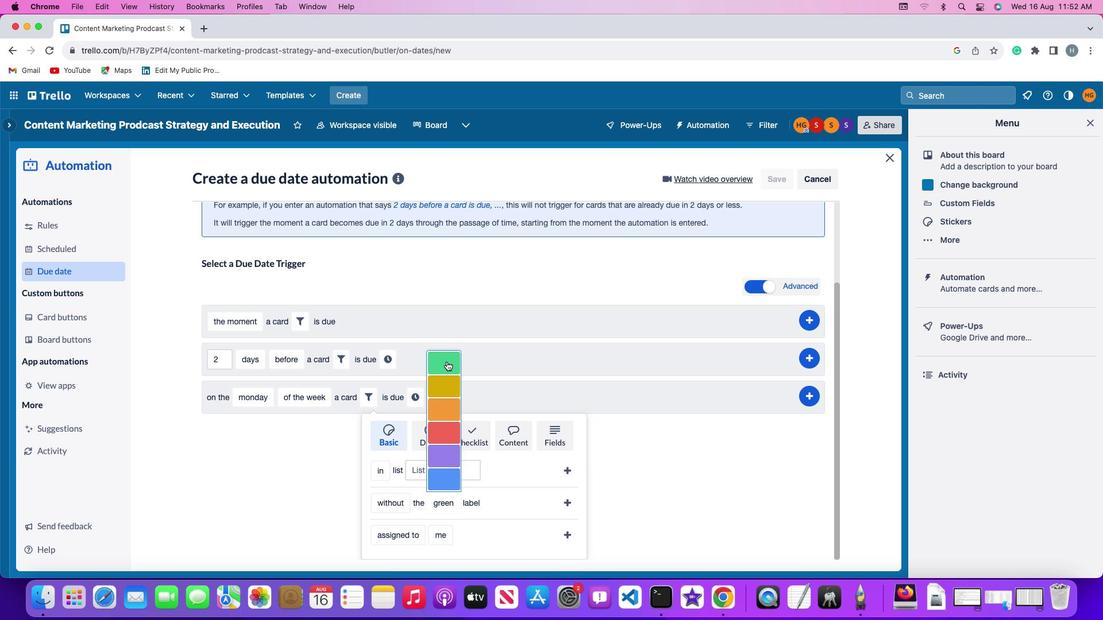 
Action: Mouse moved to (570, 495)
Screenshot: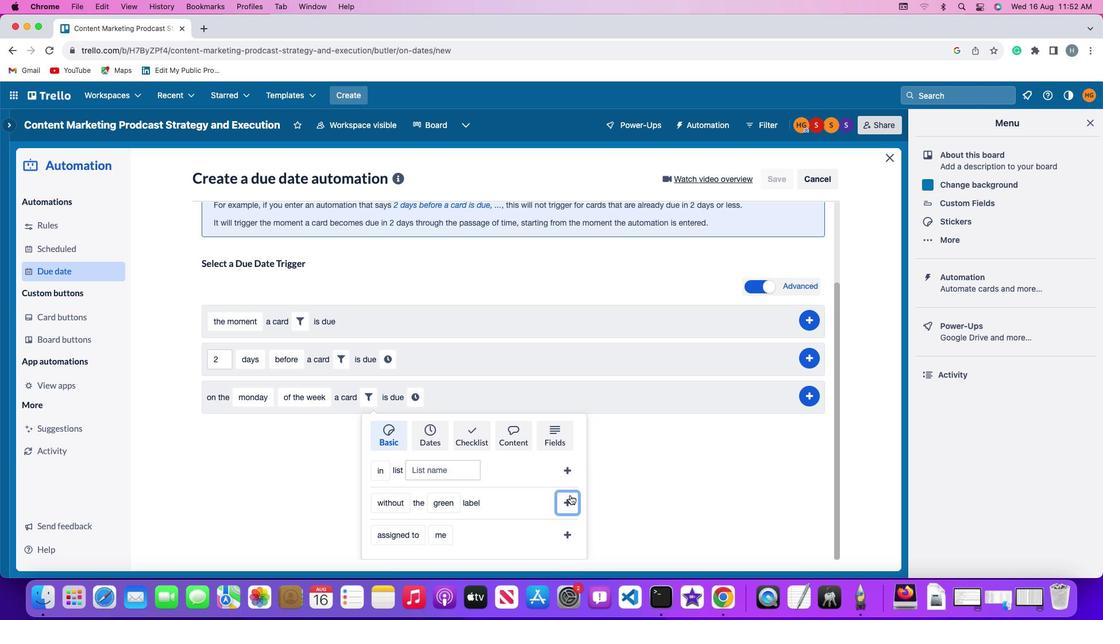 
Action: Mouse pressed left at (570, 495)
Screenshot: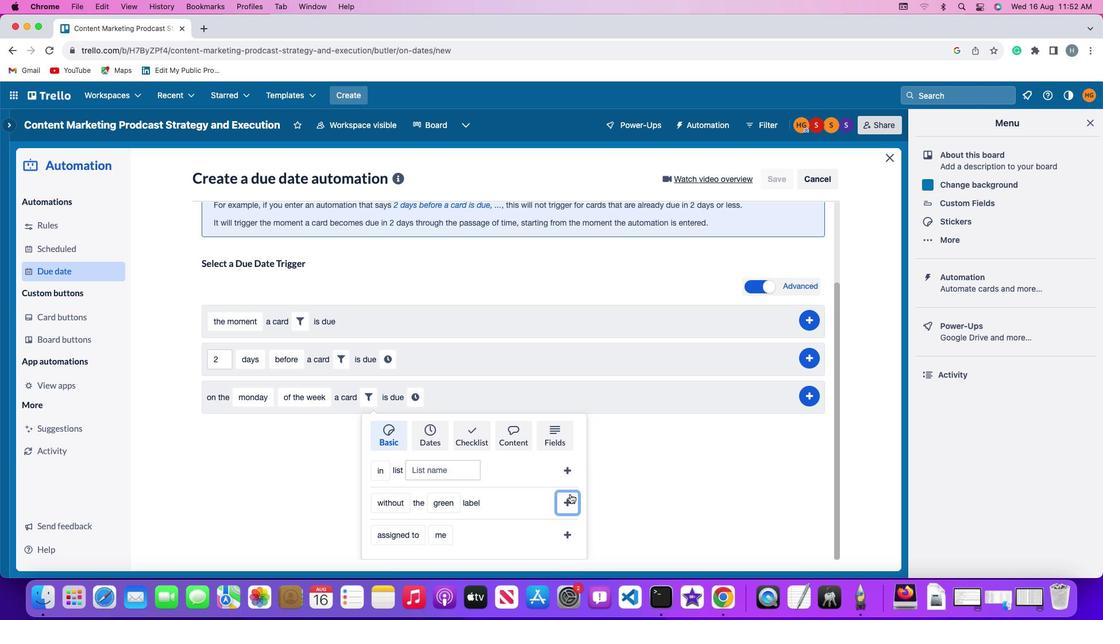 
Action: Mouse moved to (521, 506)
Screenshot: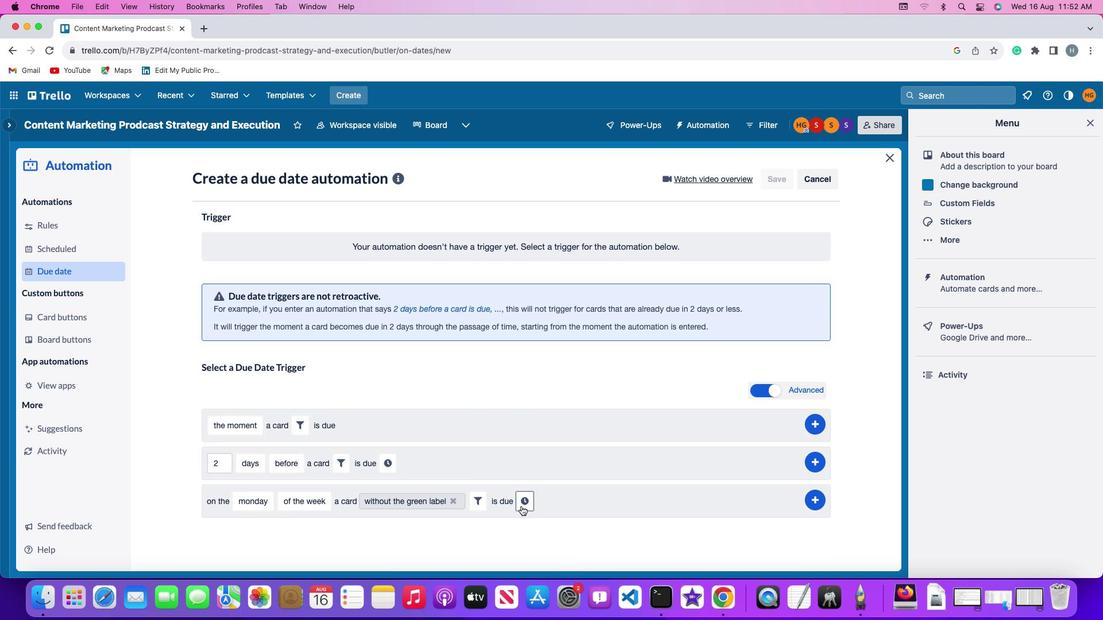 
Action: Mouse pressed left at (521, 506)
Screenshot: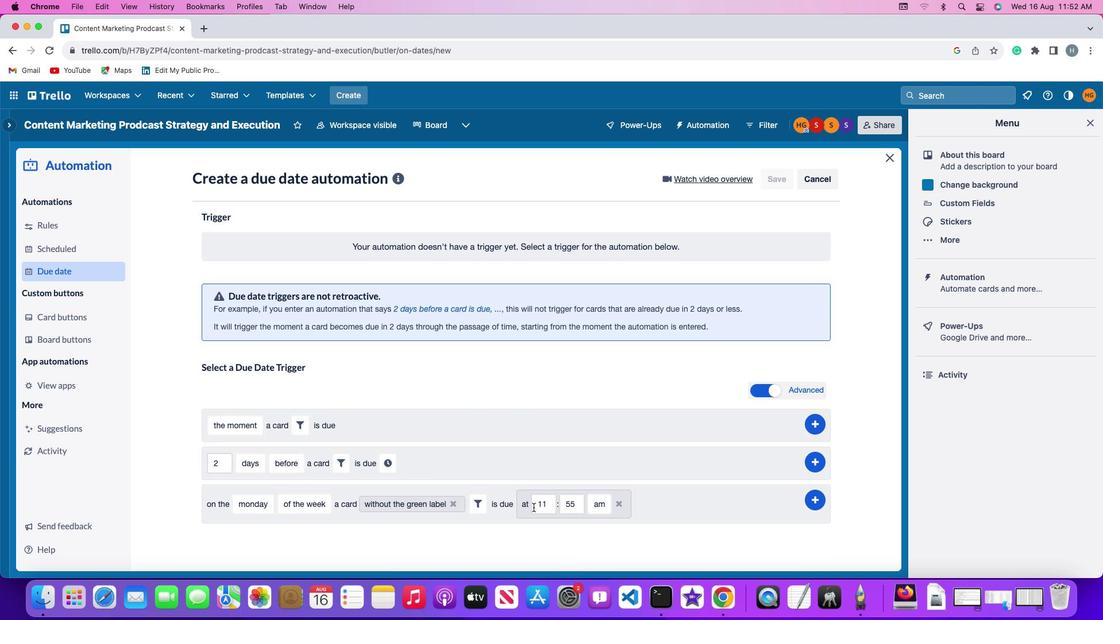 
Action: Mouse moved to (550, 506)
Screenshot: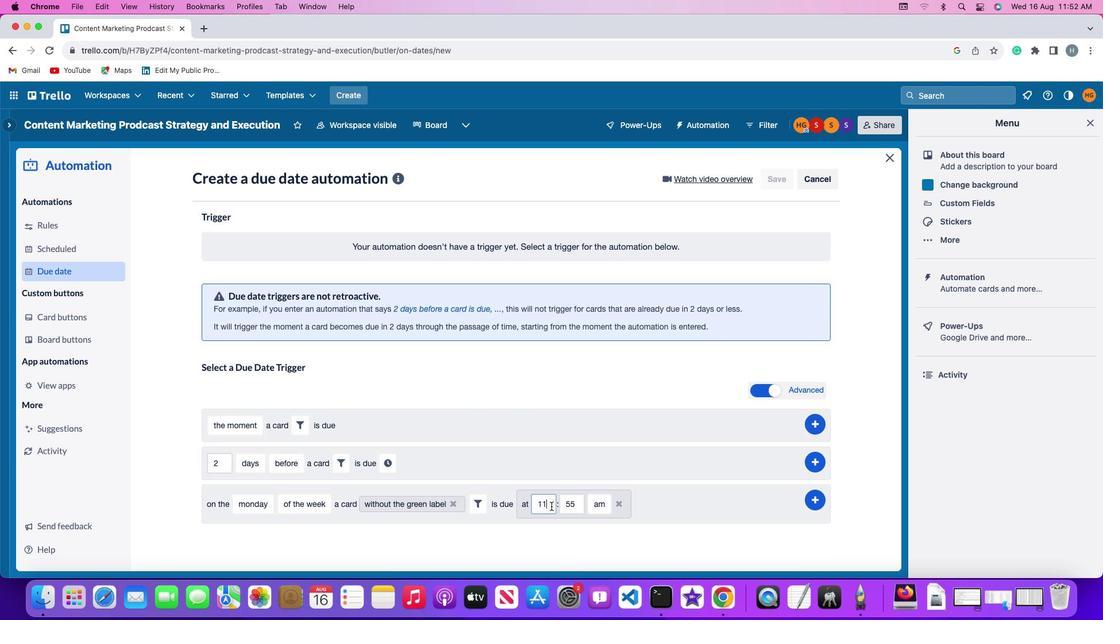 
Action: Mouse pressed left at (550, 506)
Screenshot: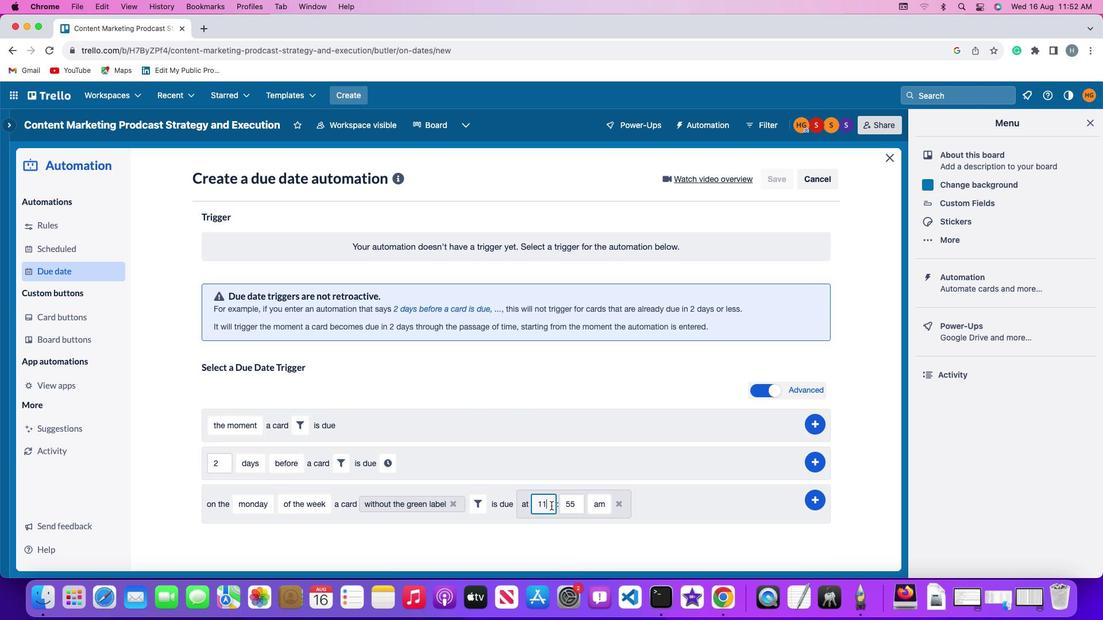
Action: Mouse moved to (550, 506)
Screenshot: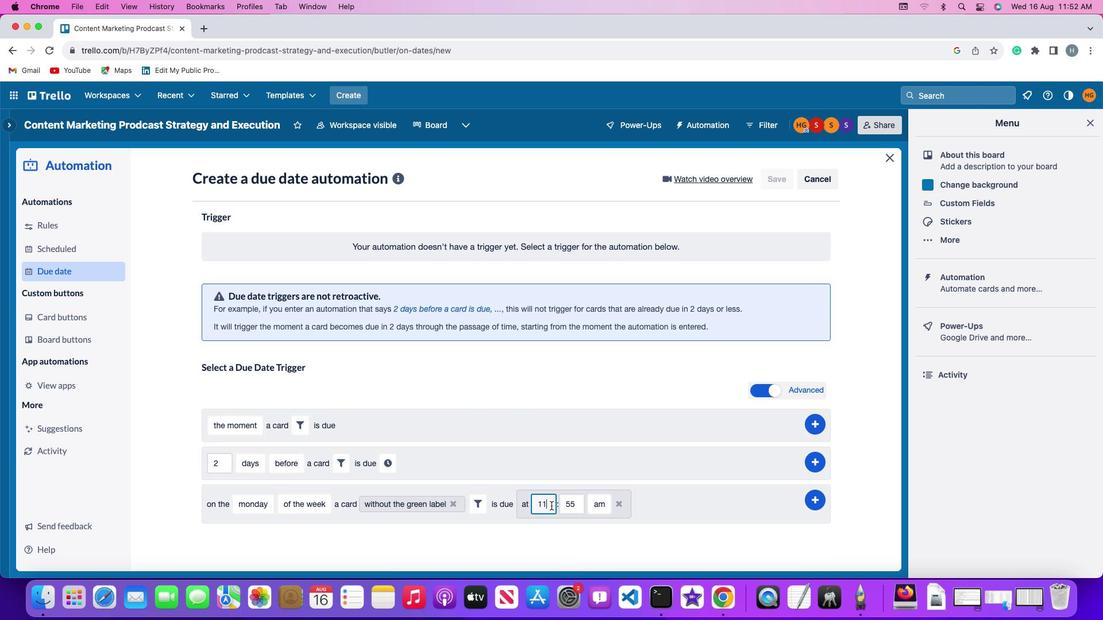 
Action: Key pressed Key.backspaceKey.backspace'1'
Screenshot: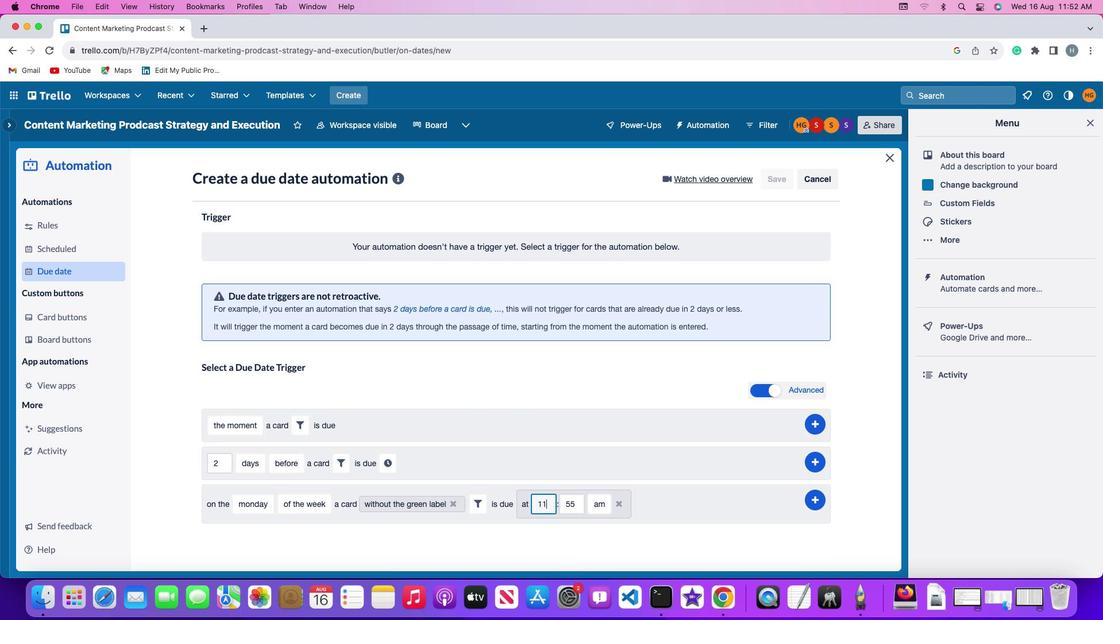 
Action: Mouse moved to (550, 506)
Screenshot: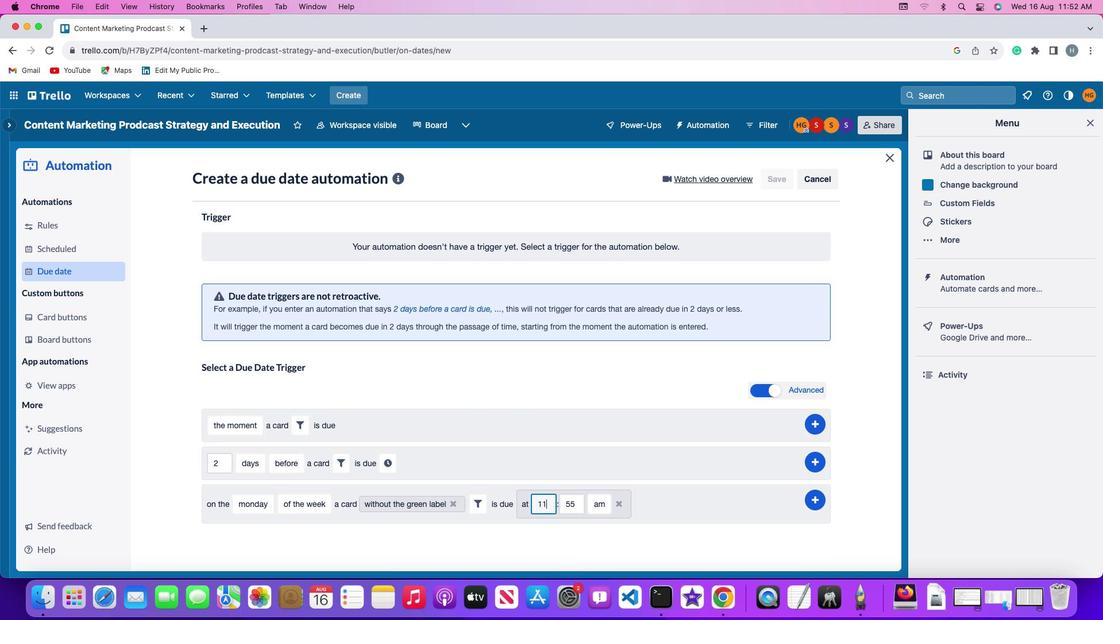
Action: Key pressed '1'
Screenshot: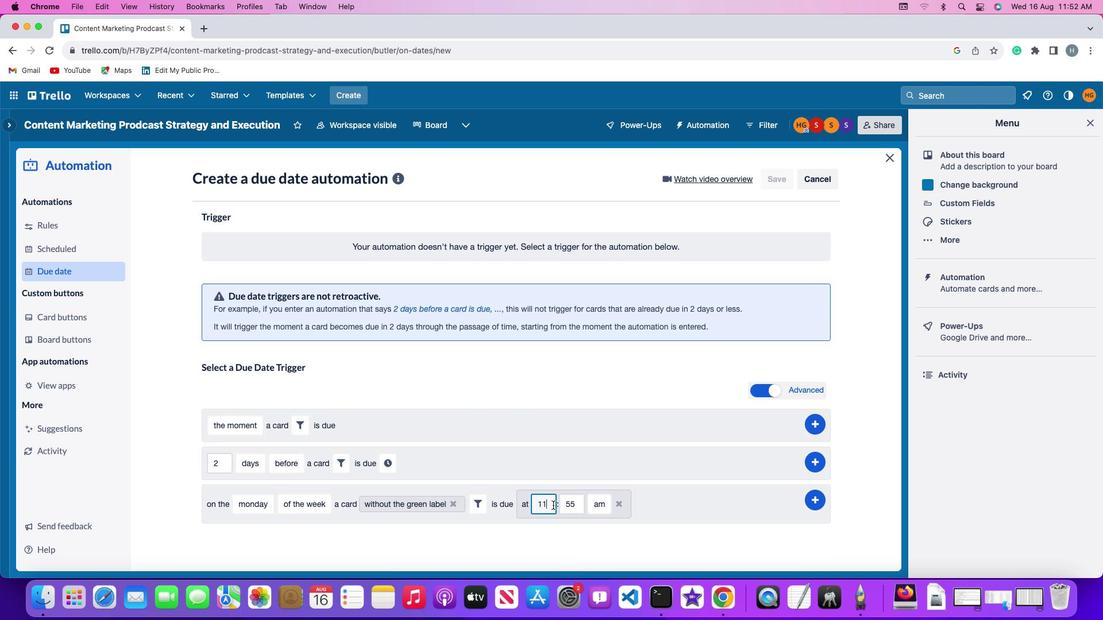 
Action: Mouse moved to (576, 502)
Screenshot: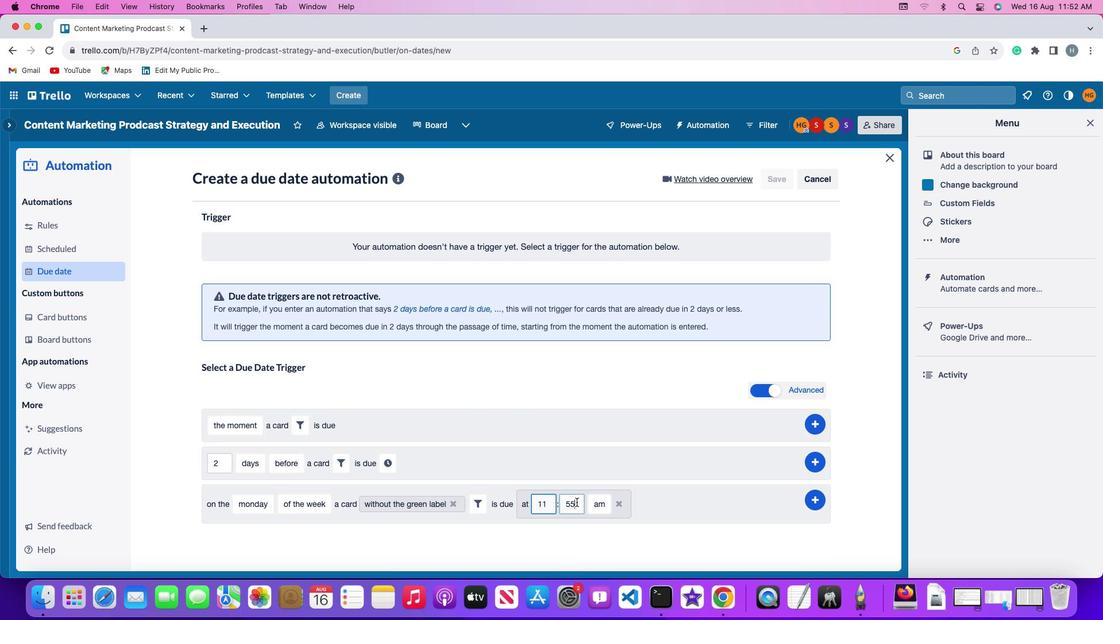
Action: Mouse pressed left at (576, 502)
Screenshot: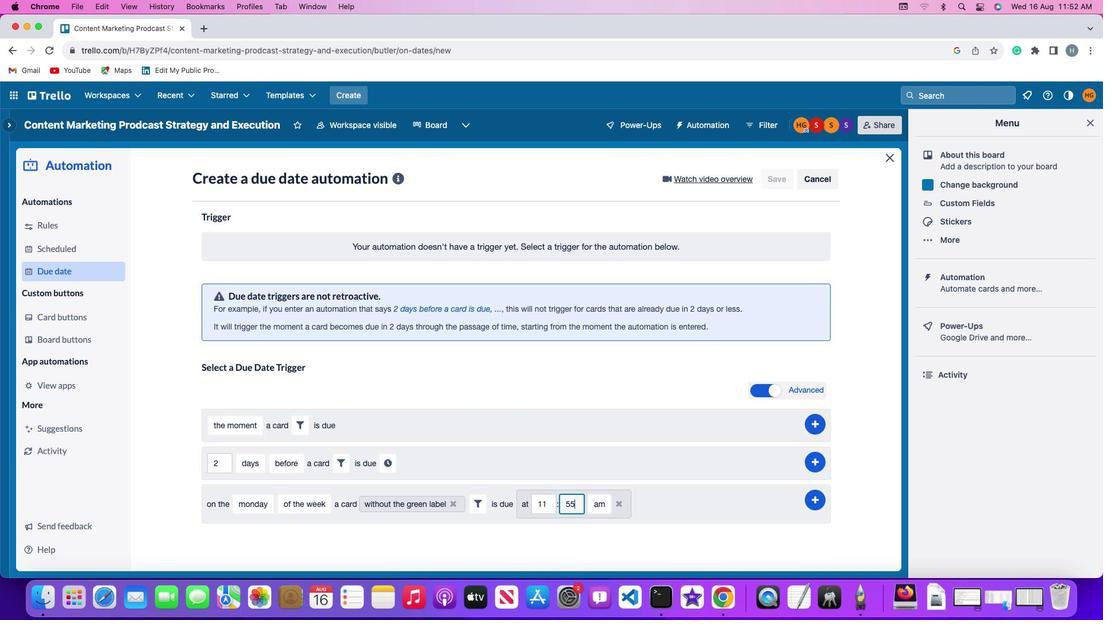 
Action: Key pressed Key.backspaceKey.backspace'0''0'
Screenshot: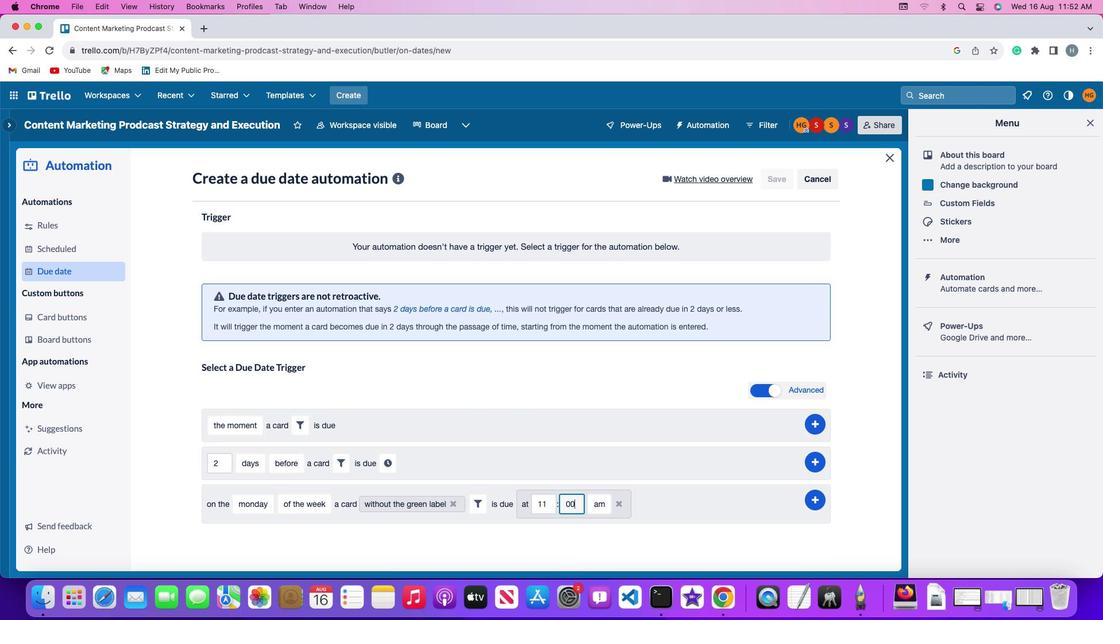 
Action: Mouse moved to (599, 503)
Screenshot: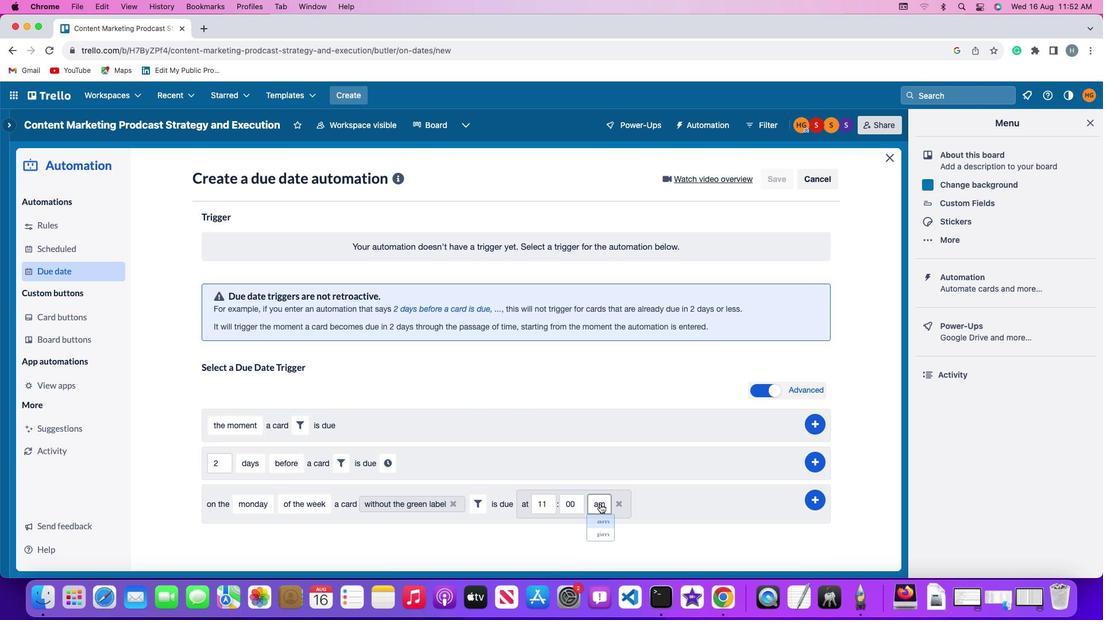 
Action: Mouse pressed left at (599, 503)
Screenshot: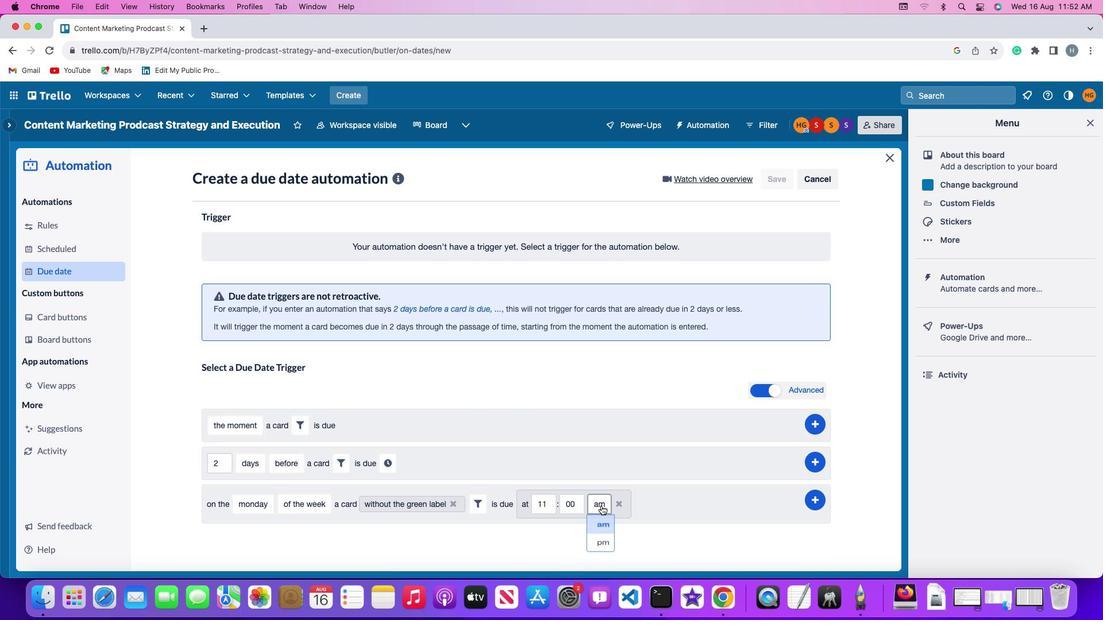 
Action: Mouse moved to (601, 524)
Screenshot: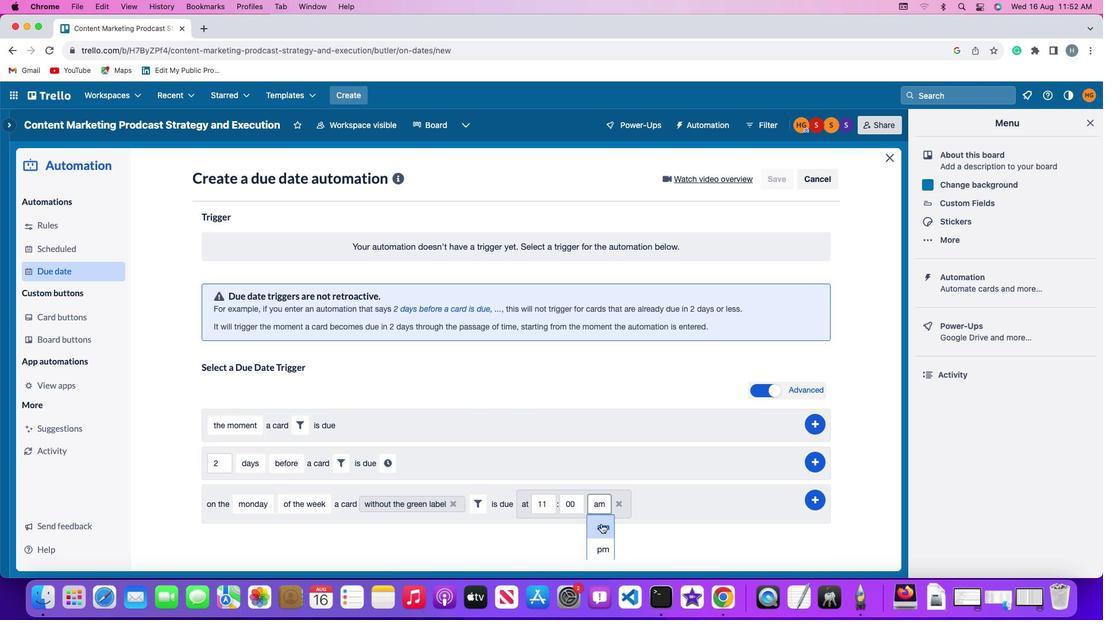 
Action: Mouse pressed left at (601, 524)
Screenshot: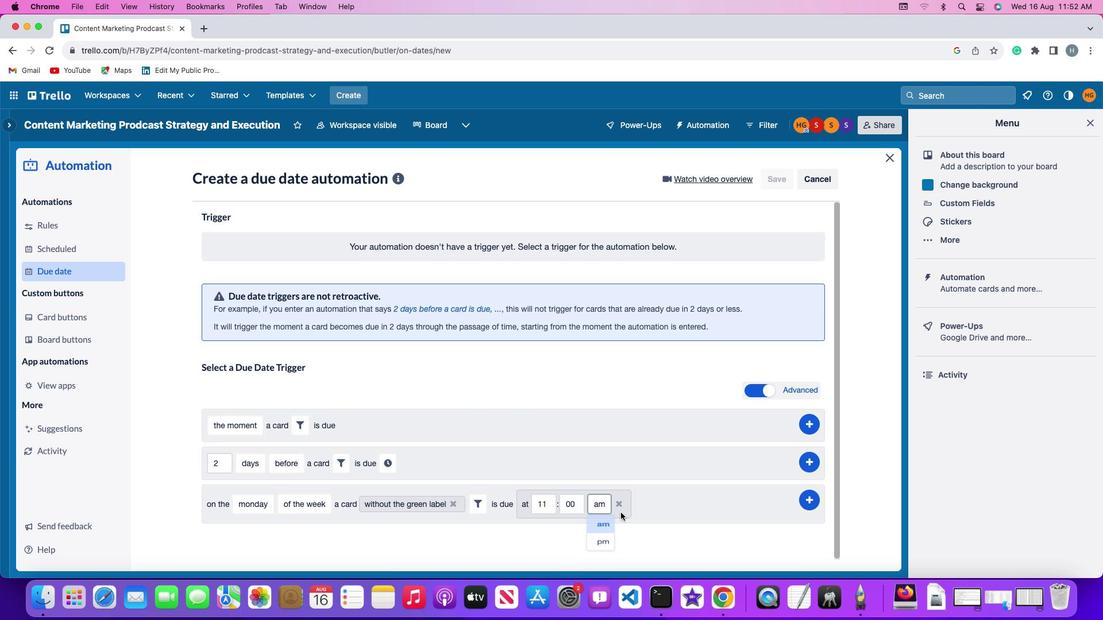 
Action: Mouse moved to (816, 499)
Screenshot: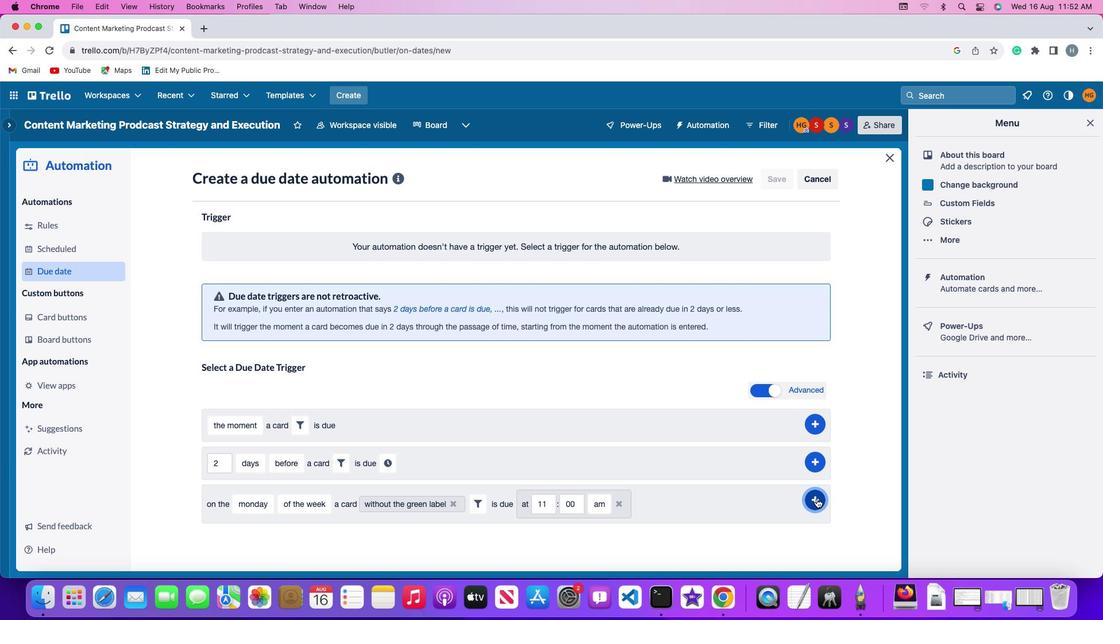 
Action: Mouse pressed left at (816, 499)
Screenshot: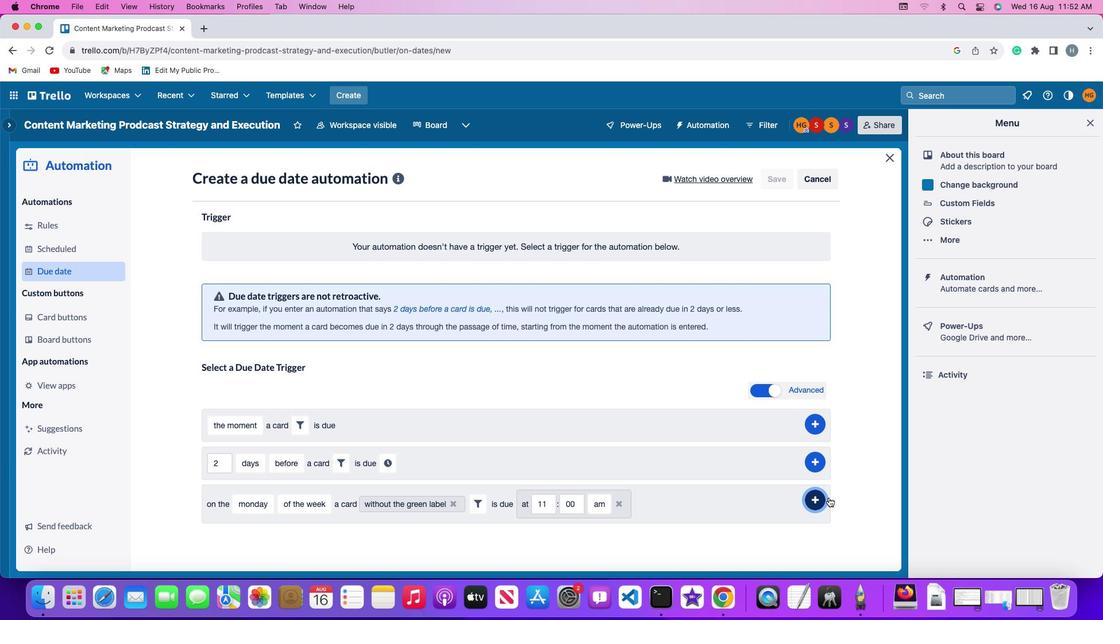
Action: Mouse moved to (860, 434)
Screenshot: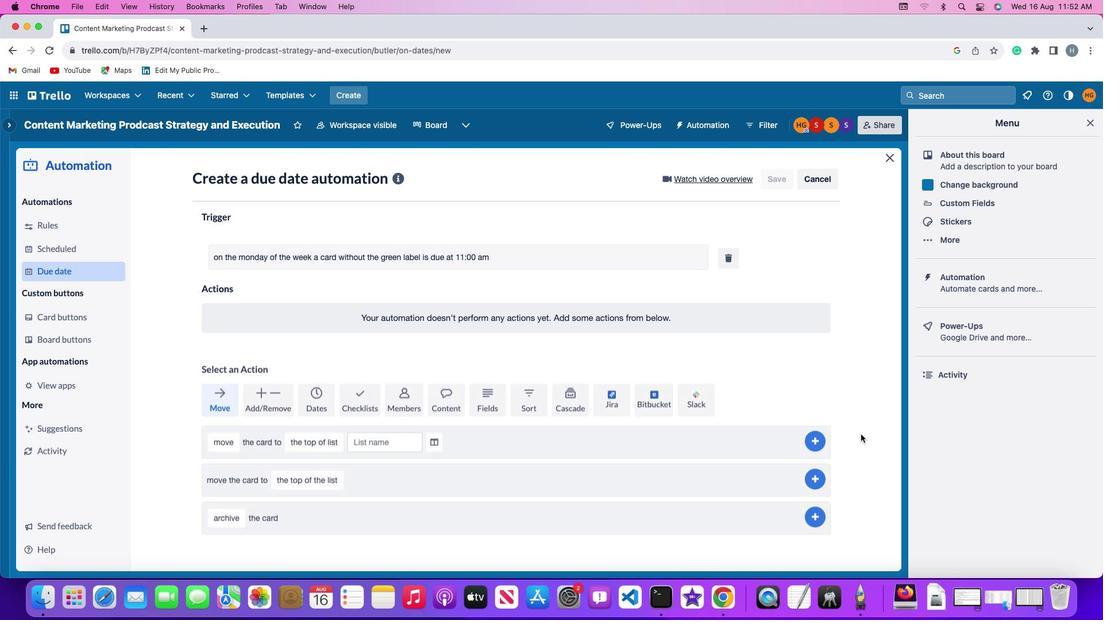 
